 Task: Select the onSingleOr DoubleHash option in the path include workspace header completions.
Action: Mouse moved to (67, 473)
Screenshot: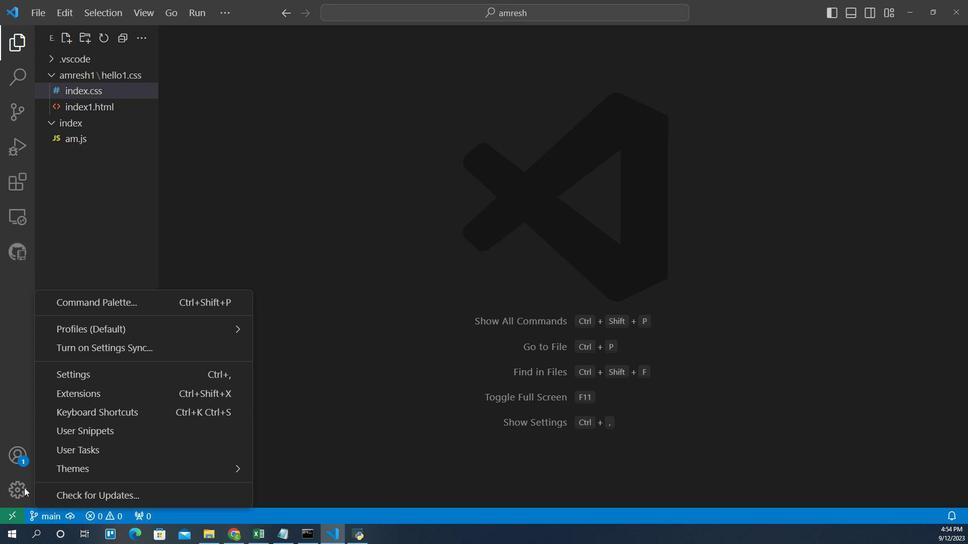 
Action: Mouse pressed left at (67, 473)
Screenshot: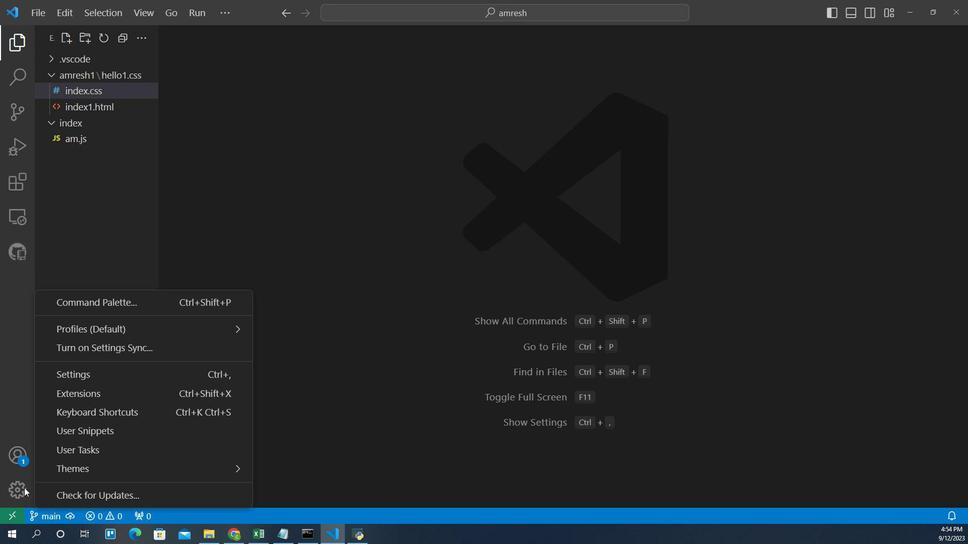 
Action: Mouse moved to (116, 374)
Screenshot: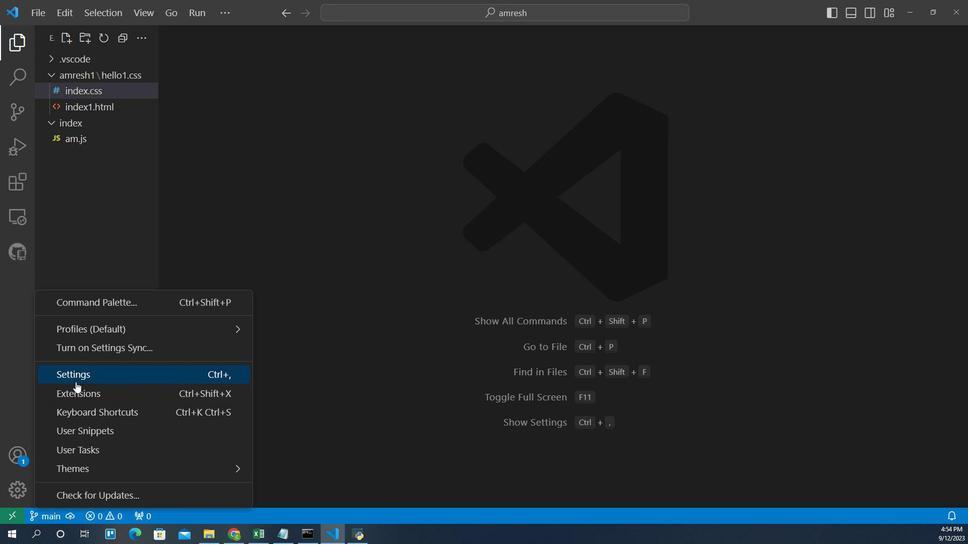
Action: Mouse pressed left at (116, 374)
Screenshot: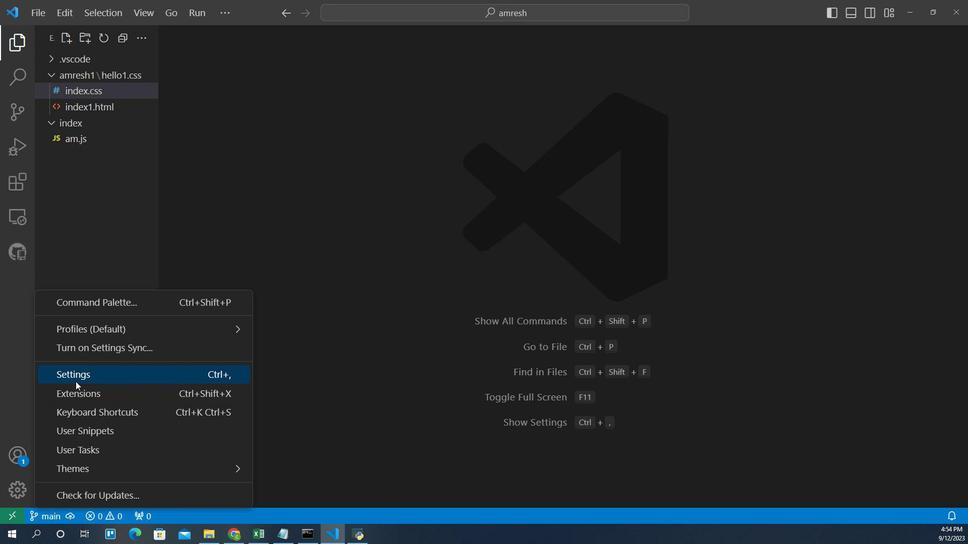 
Action: Mouse moved to (241, 242)
Screenshot: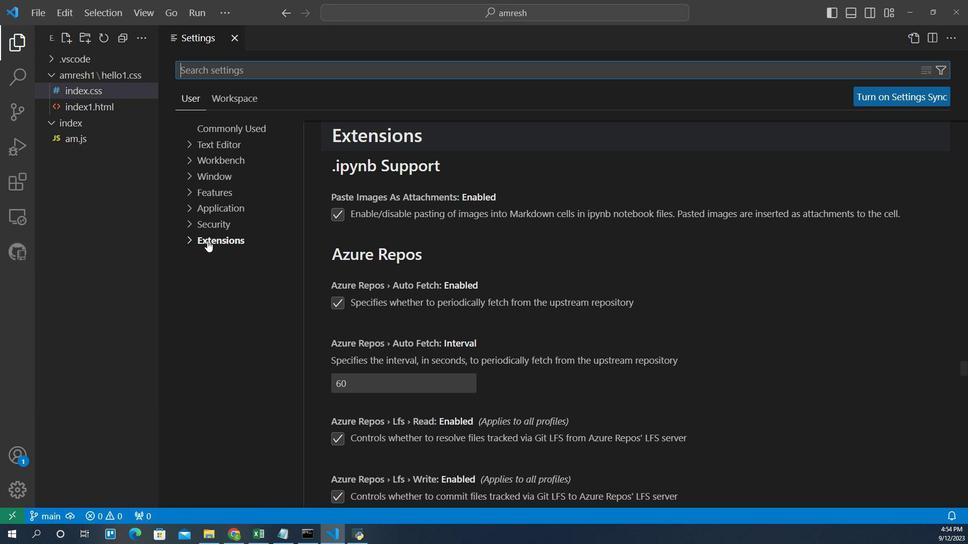 
Action: Mouse pressed left at (241, 242)
Screenshot: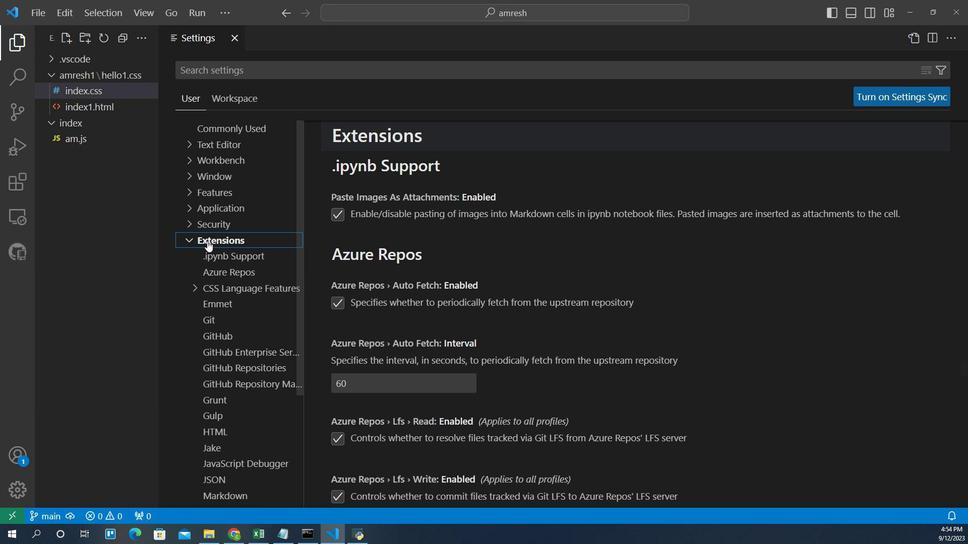 
Action: Mouse moved to (265, 483)
Screenshot: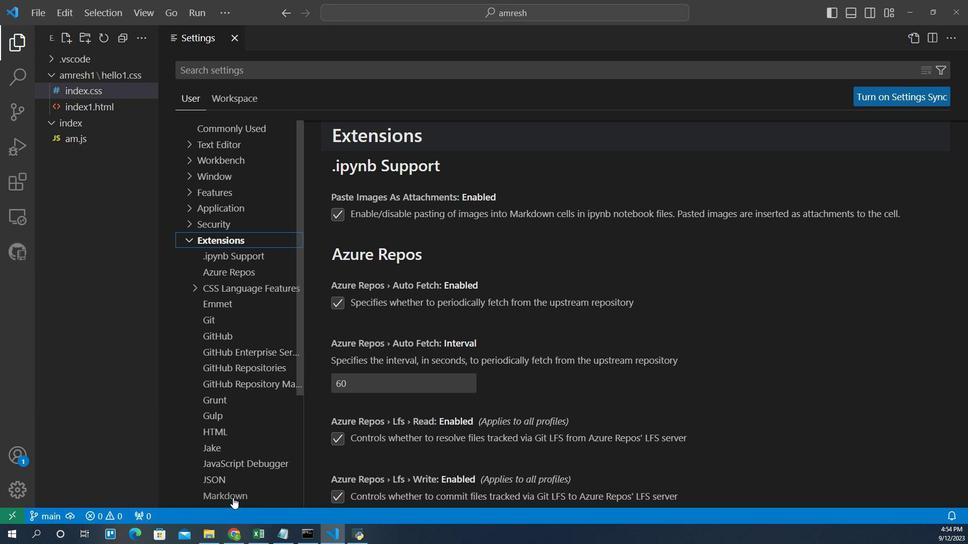 
Action: Mouse pressed left at (265, 483)
Screenshot: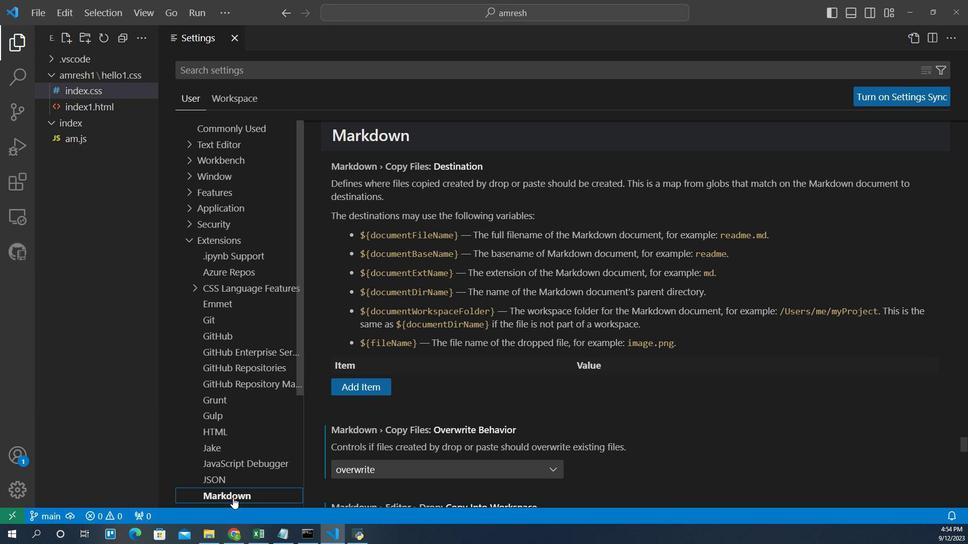 
Action: Mouse moved to (445, 439)
Screenshot: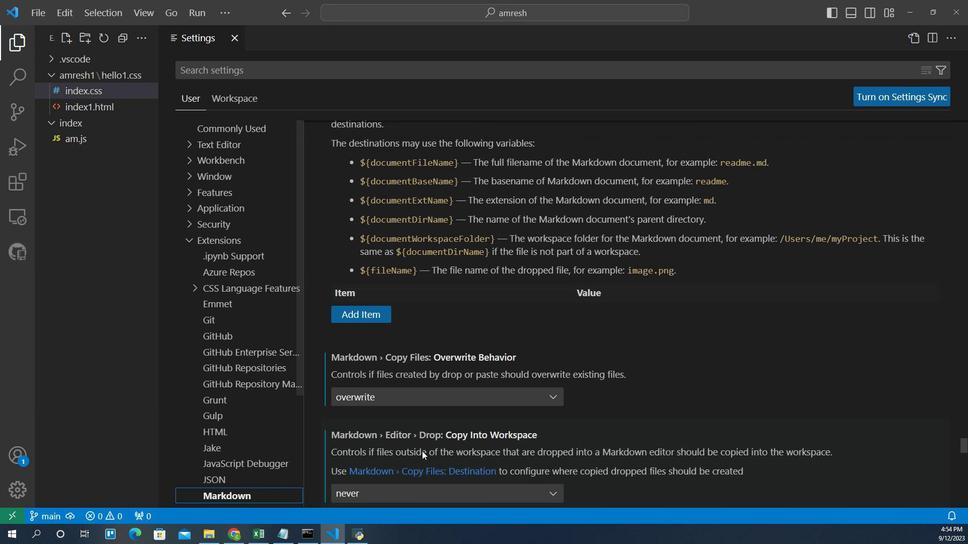 
Action: Mouse scrolled (445, 438) with delta (0, 0)
Screenshot: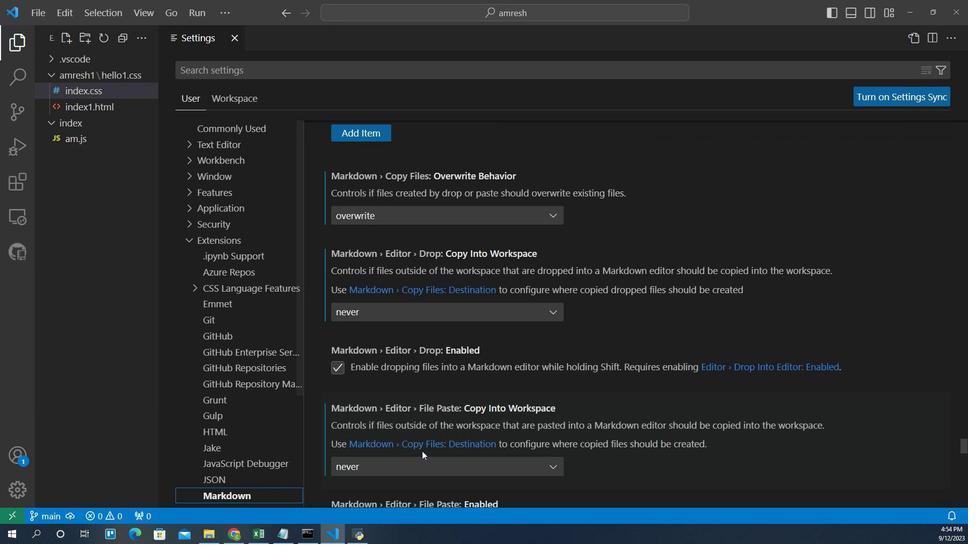 
Action: Mouse scrolled (445, 438) with delta (0, 0)
Screenshot: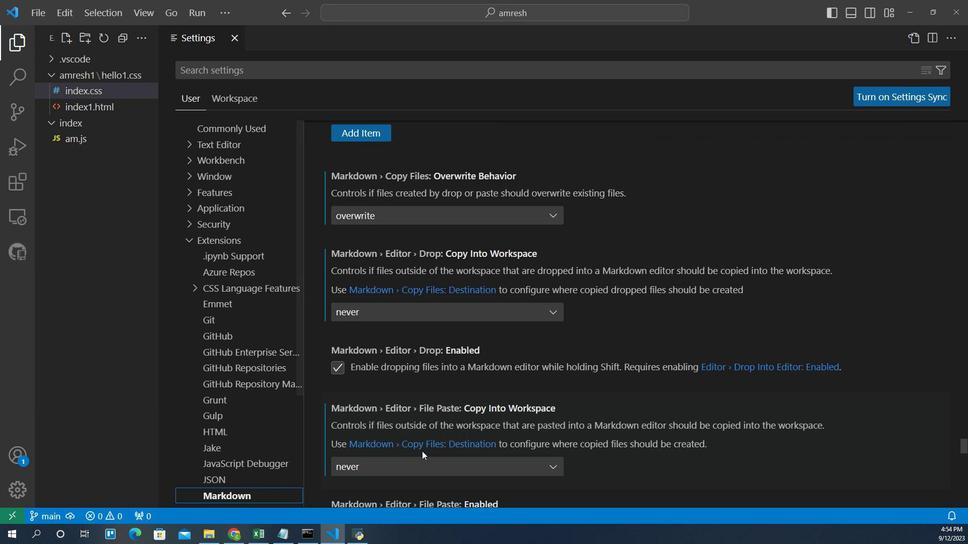 
Action: Mouse scrolled (445, 438) with delta (0, 0)
Screenshot: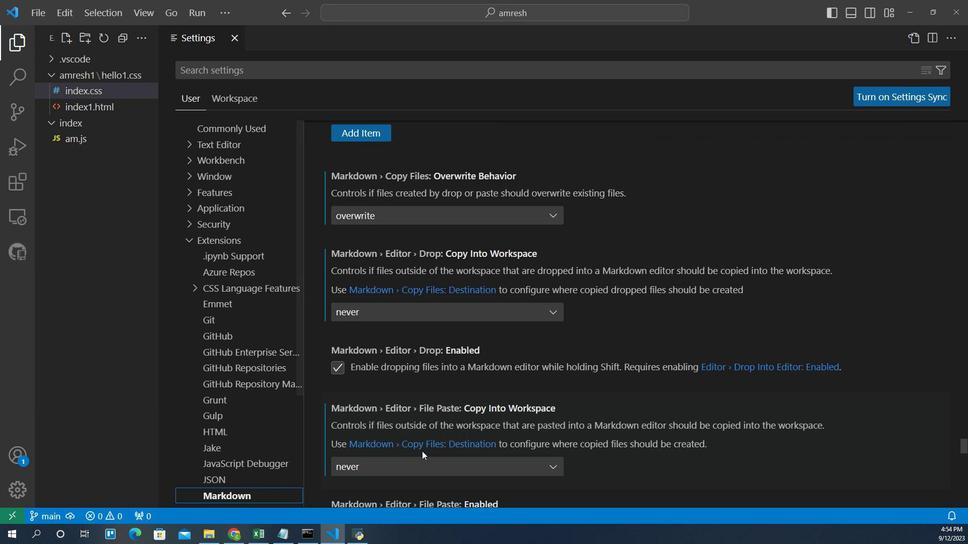 
Action: Mouse scrolled (445, 438) with delta (0, 0)
Screenshot: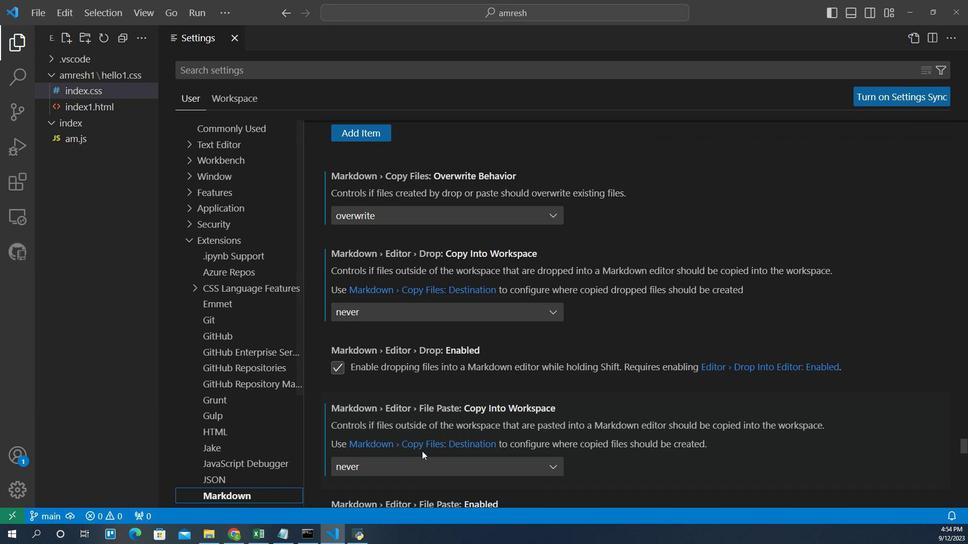 
Action: Mouse scrolled (445, 438) with delta (0, 0)
Screenshot: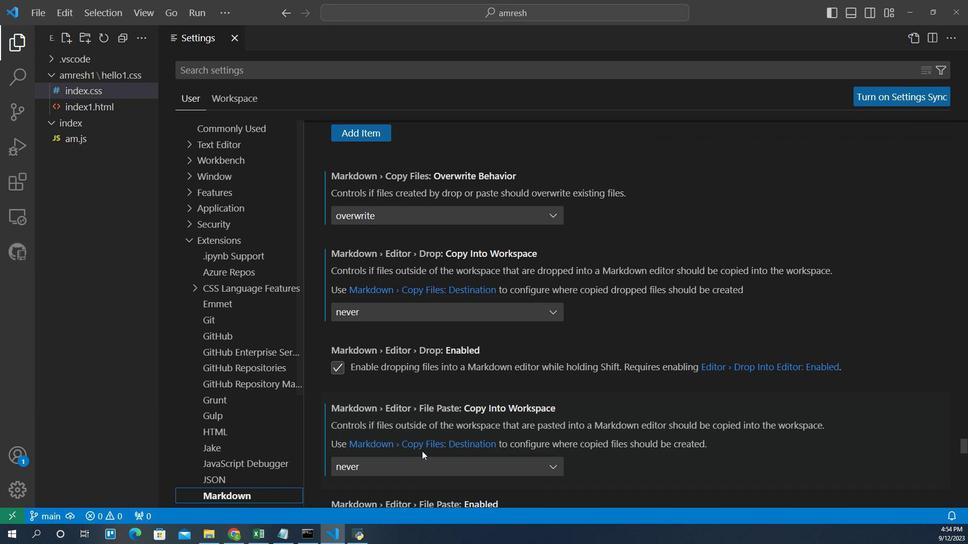
Action: Mouse scrolled (445, 438) with delta (0, 0)
Screenshot: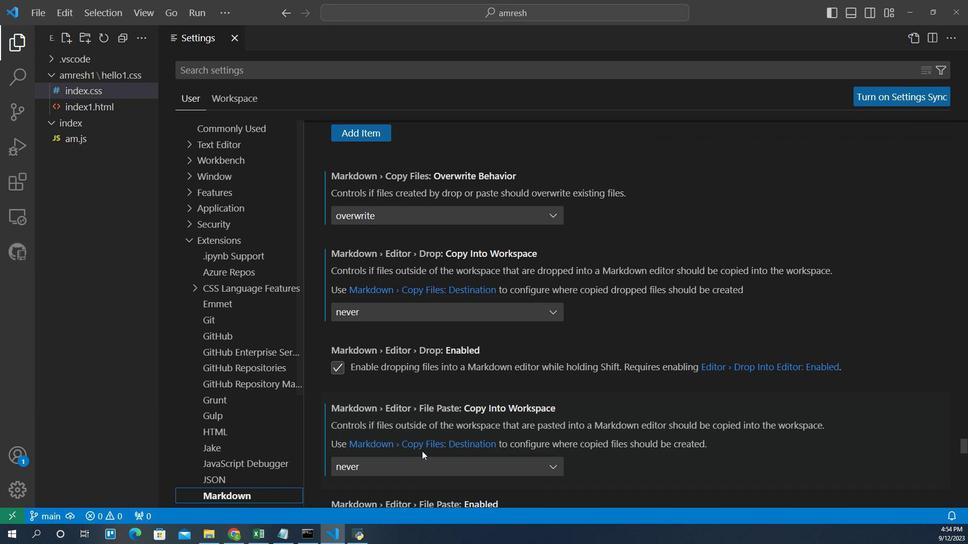 
Action: Mouse scrolled (445, 438) with delta (0, 0)
Screenshot: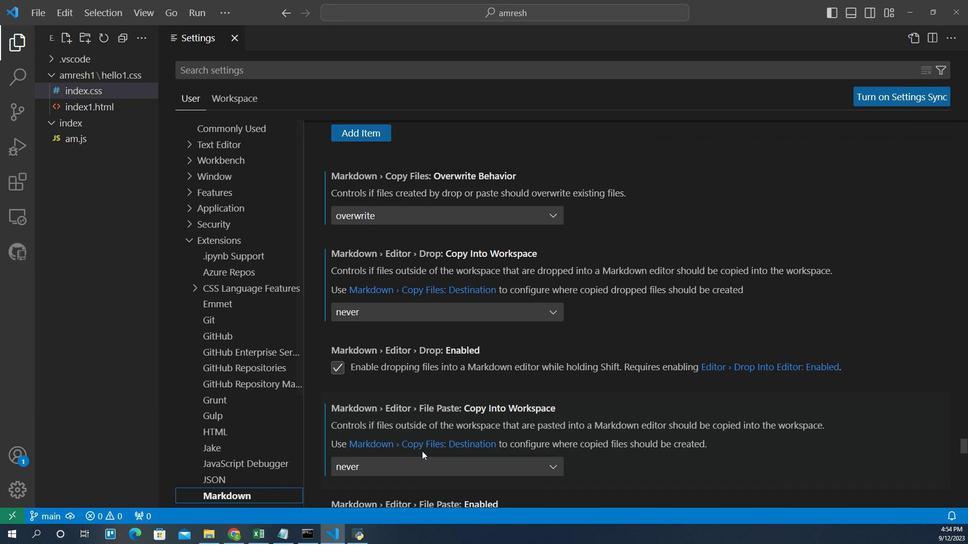 
Action: Mouse moved to (445, 439)
Screenshot: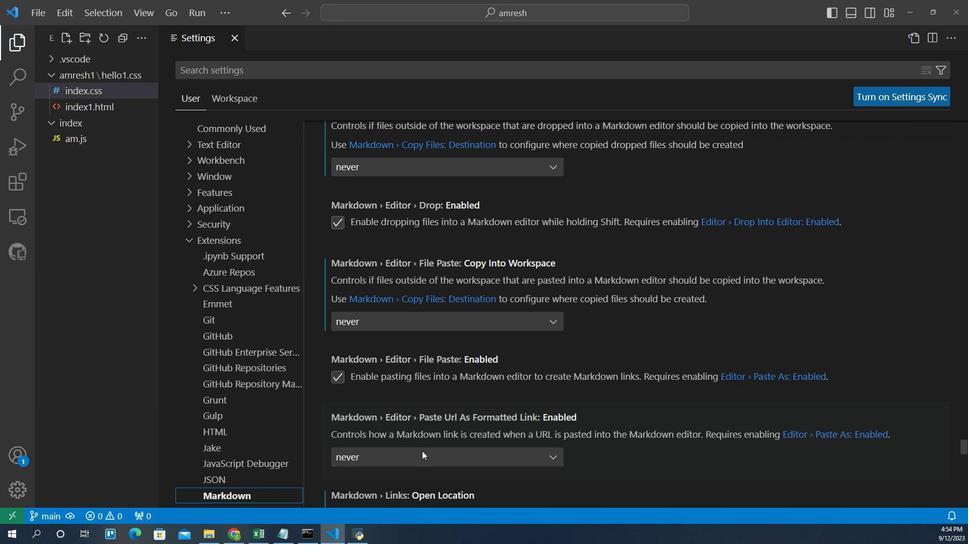 
Action: Mouse scrolled (445, 438) with delta (0, 0)
Screenshot: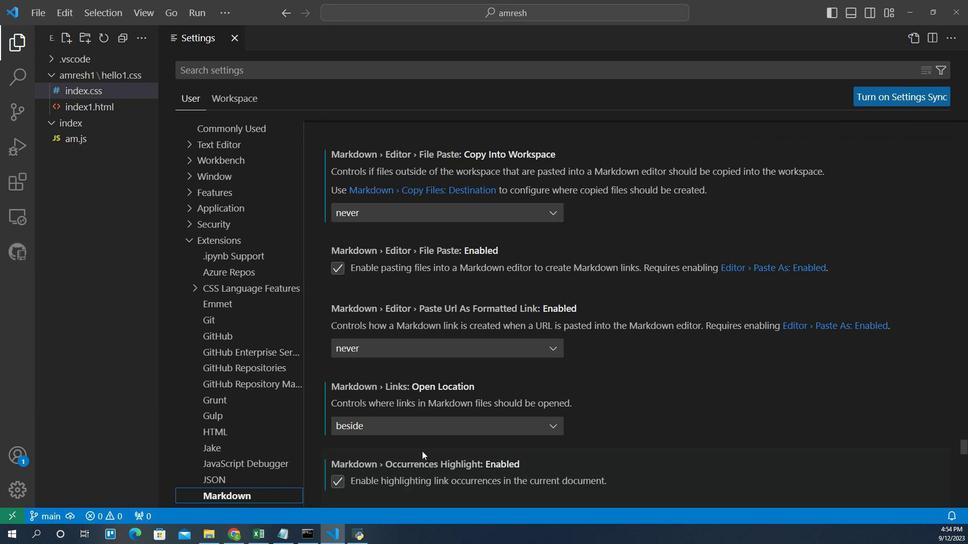 
Action: Mouse scrolled (445, 438) with delta (0, 0)
Screenshot: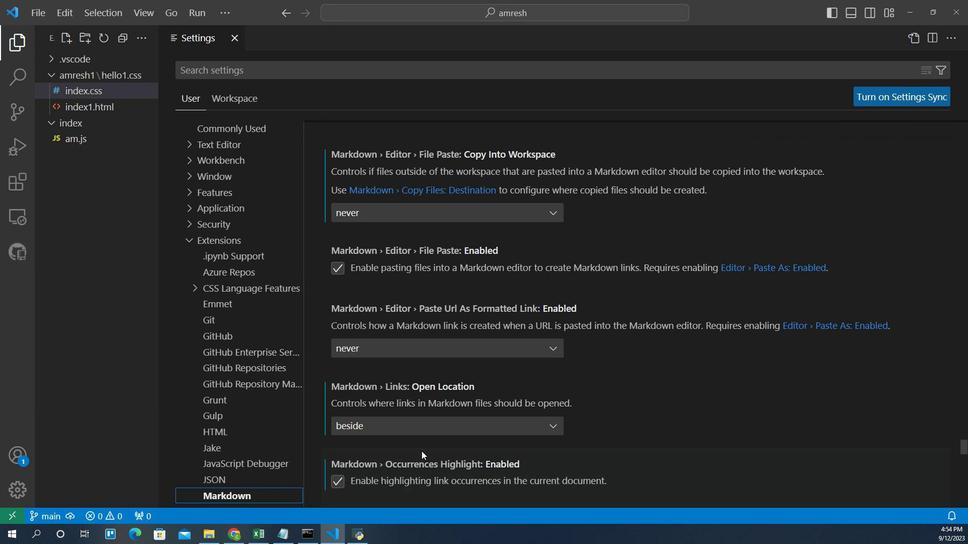 
Action: Mouse scrolled (445, 438) with delta (0, 0)
Screenshot: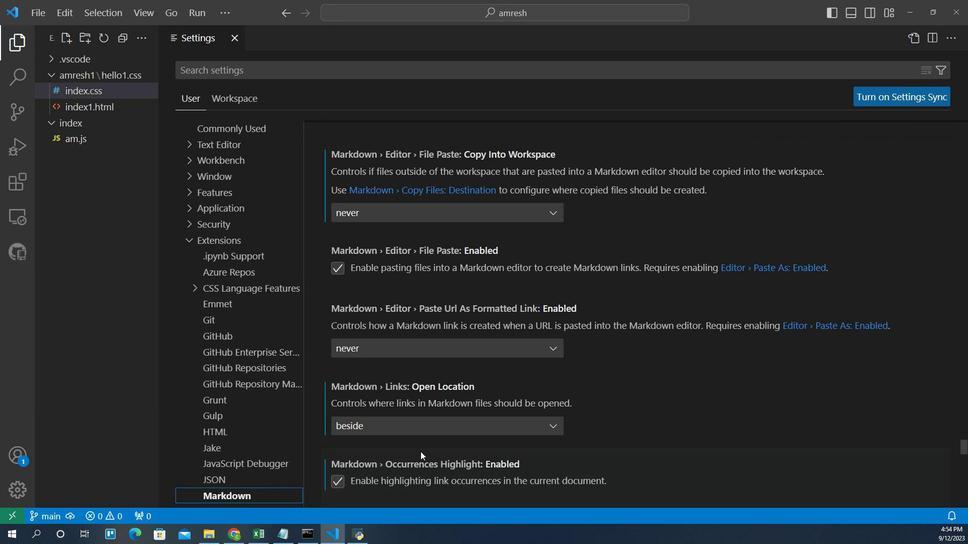 
Action: Mouse scrolled (445, 438) with delta (0, 0)
Screenshot: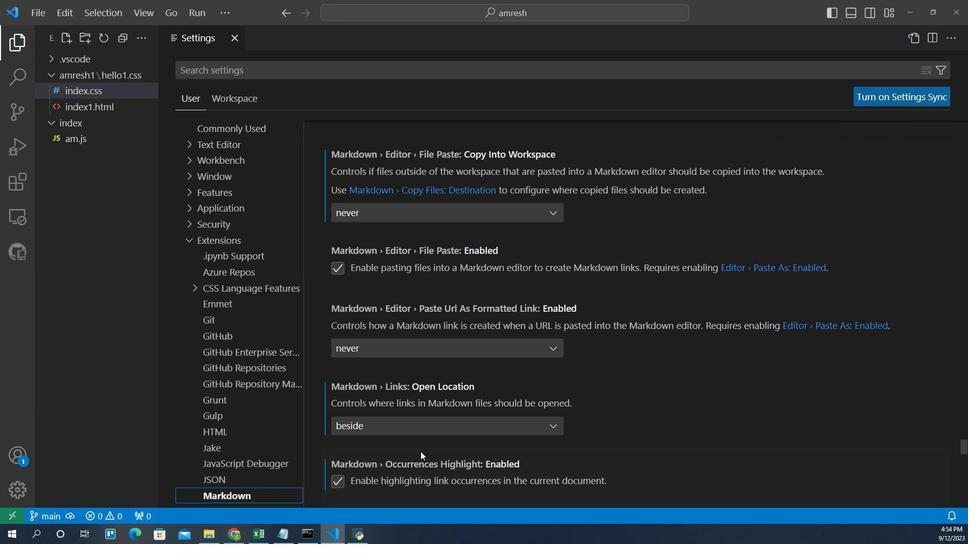 
Action: Mouse scrolled (445, 438) with delta (0, 0)
Screenshot: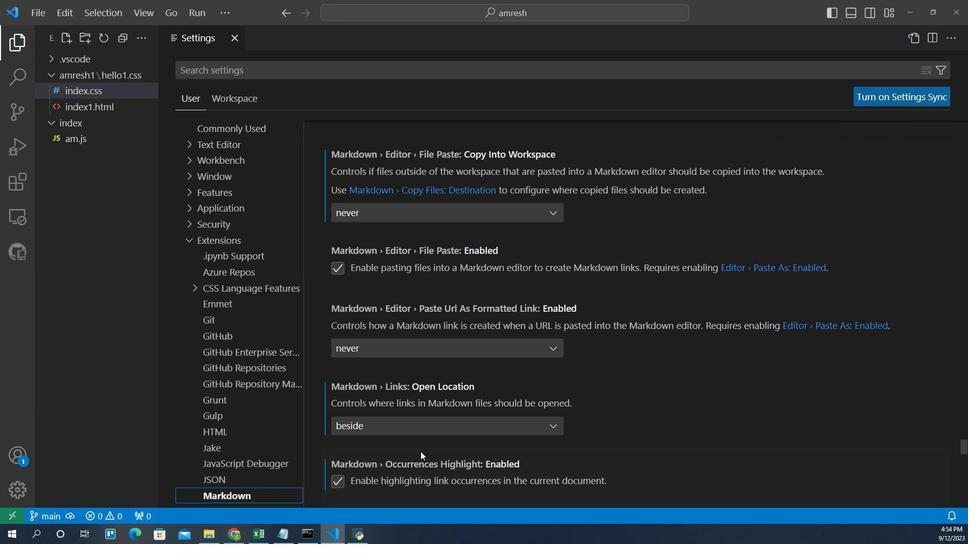 
Action: Mouse scrolled (445, 438) with delta (0, 0)
Screenshot: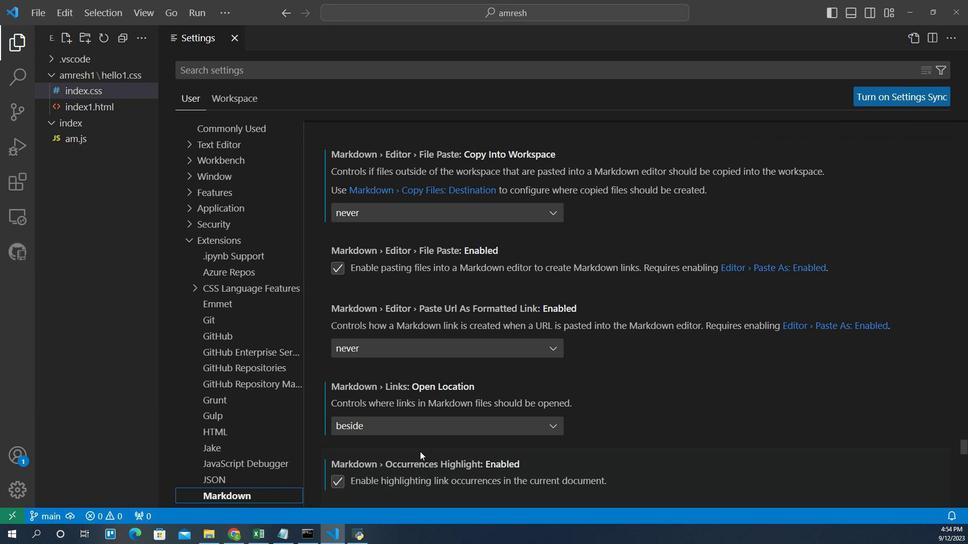 
Action: Mouse scrolled (445, 438) with delta (0, 0)
Screenshot: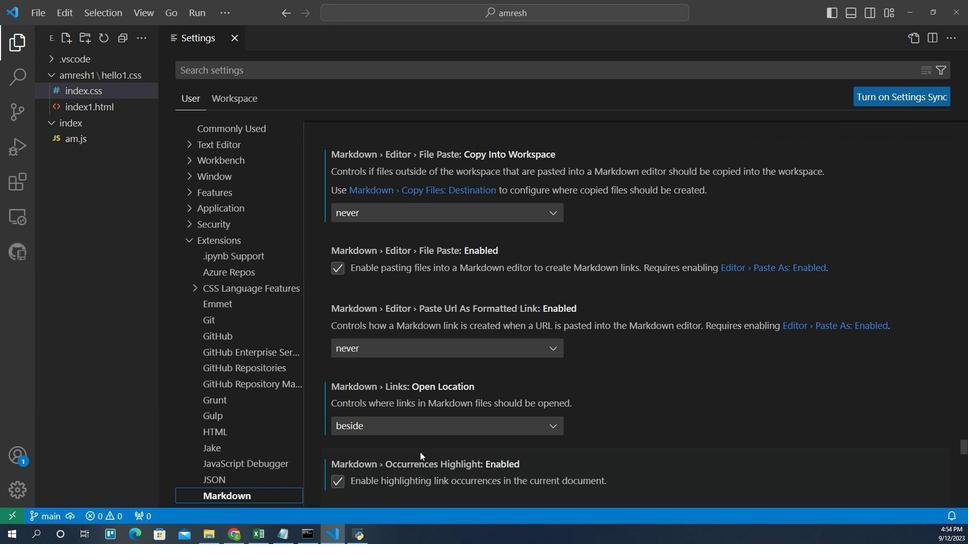 
Action: Mouse moved to (443, 440)
Screenshot: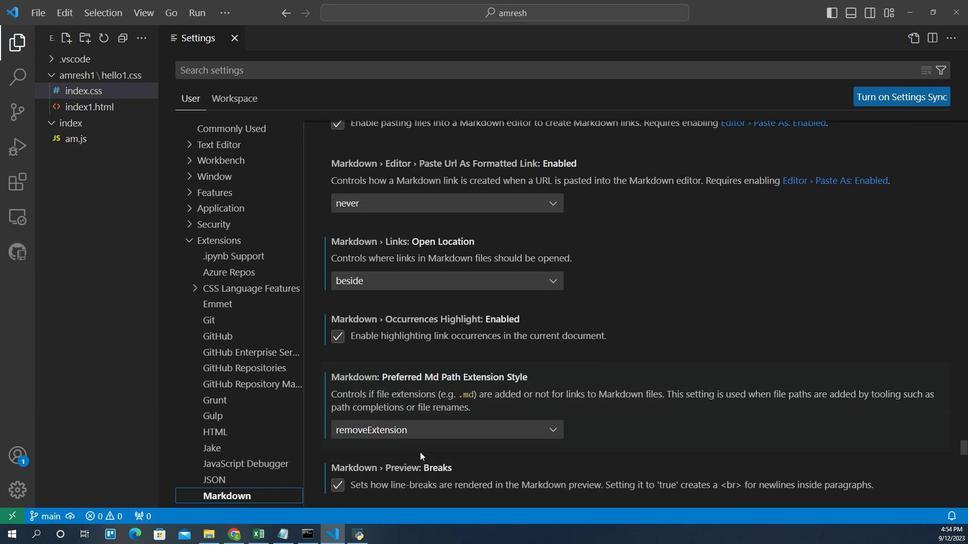 
Action: Mouse scrolled (443, 439) with delta (0, 0)
Screenshot: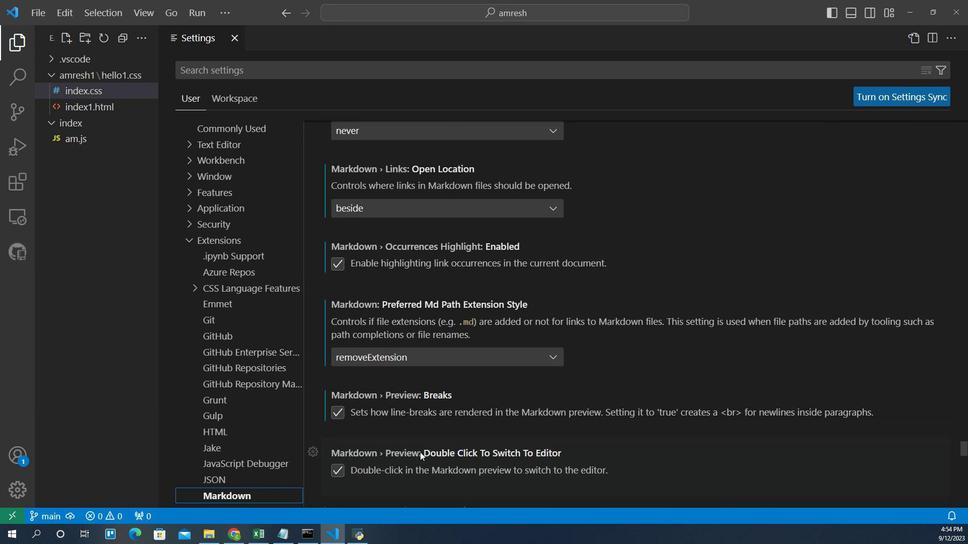 
Action: Mouse scrolled (443, 439) with delta (0, 0)
Screenshot: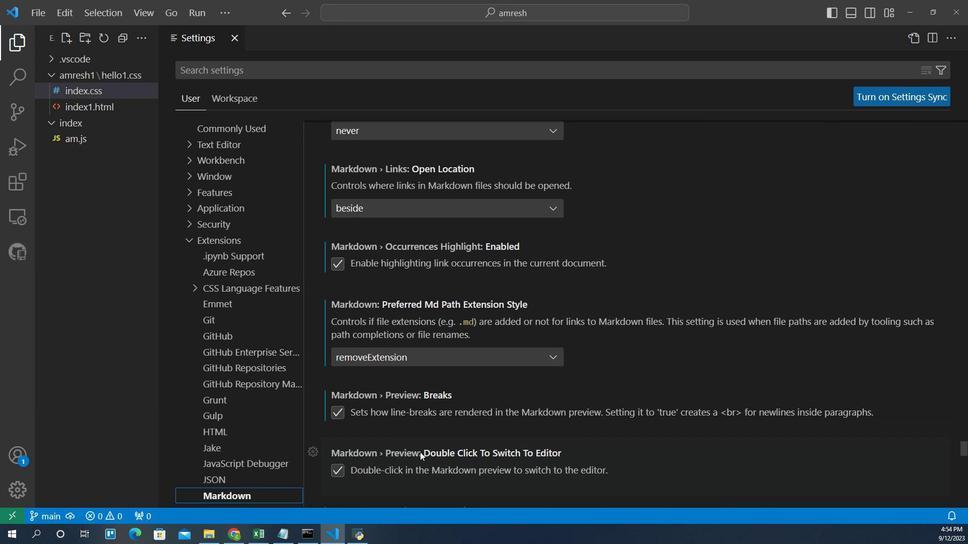 
Action: Mouse scrolled (443, 439) with delta (0, 0)
Screenshot: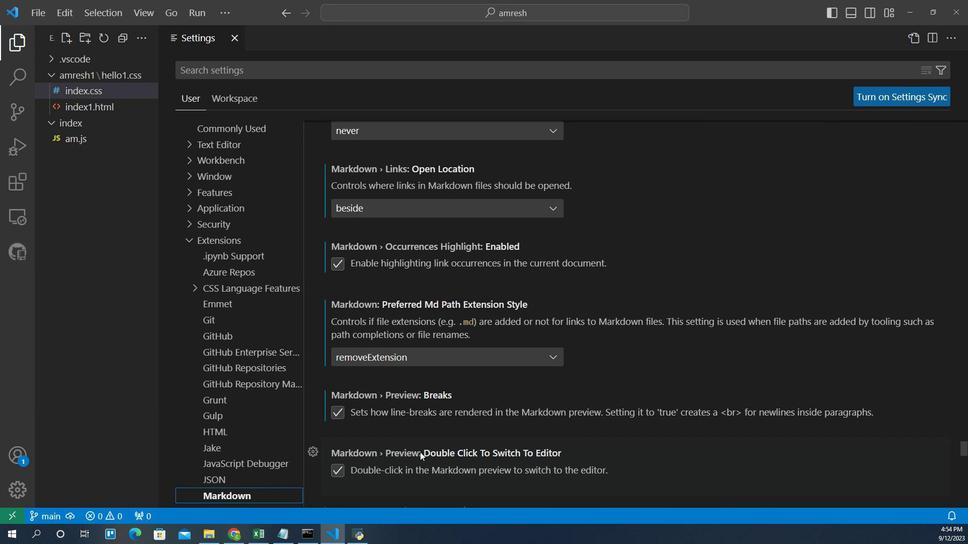 
Action: Mouse scrolled (443, 439) with delta (0, 0)
Screenshot: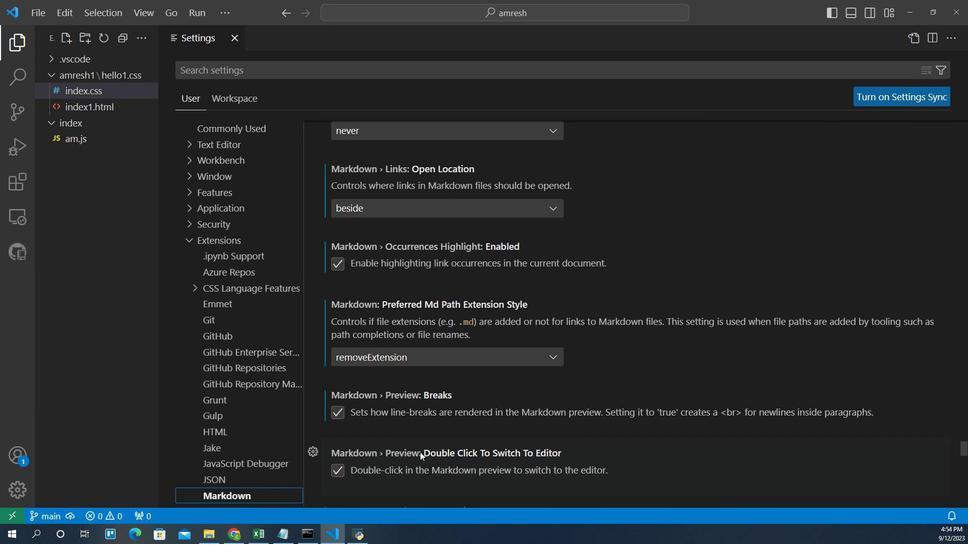 
Action: Mouse scrolled (443, 439) with delta (0, 0)
Screenshot: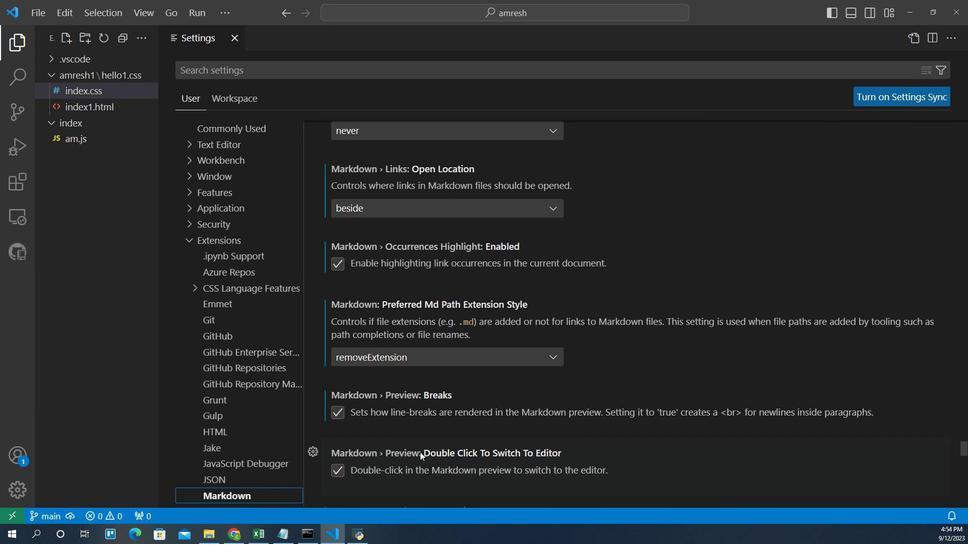 
Action: Mouse scrolled (443, 439) with delta (0, 0)
Screenshot: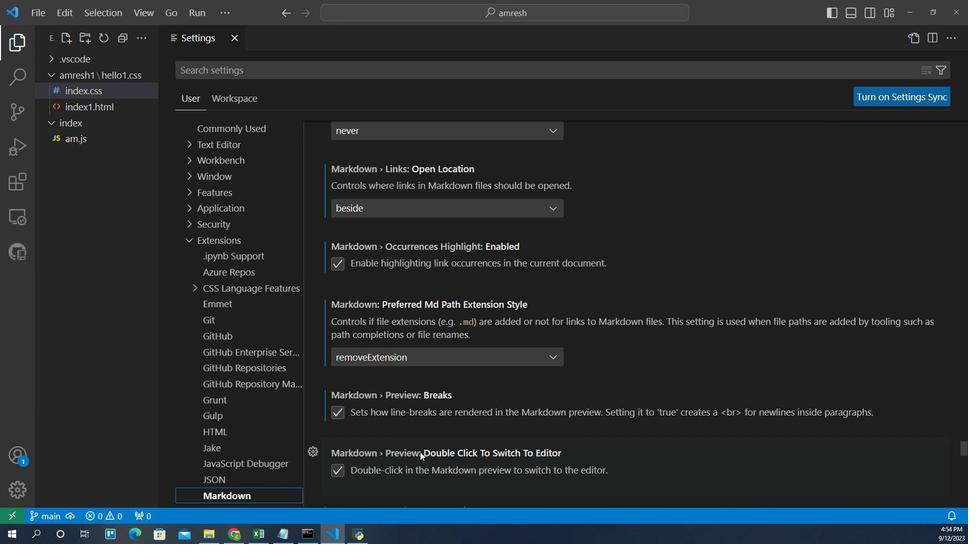 
Action: Mouse scrolled (443, 439) with delta (0, 0)
Screenshot: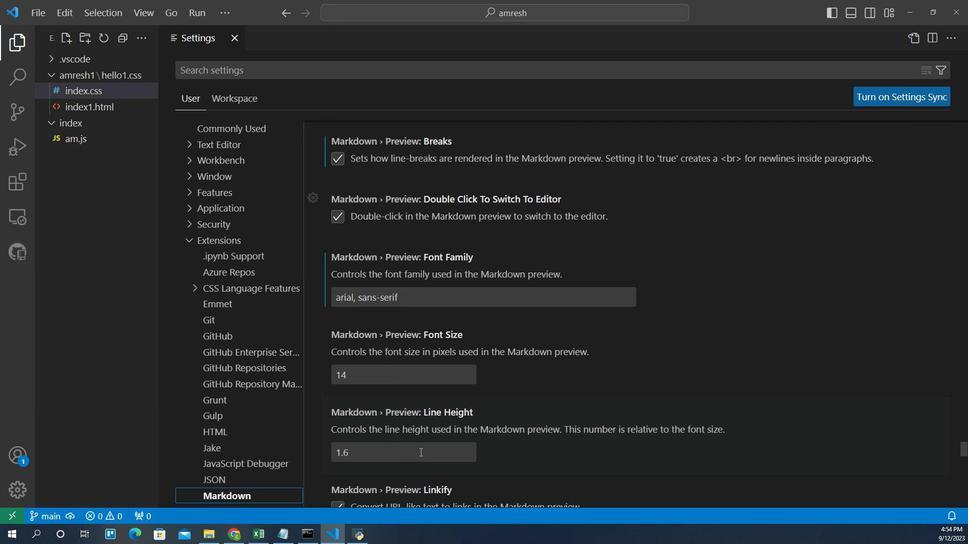 
Action: Mouse scrolled (443, 439) with delta (0, 0)
Screenshot: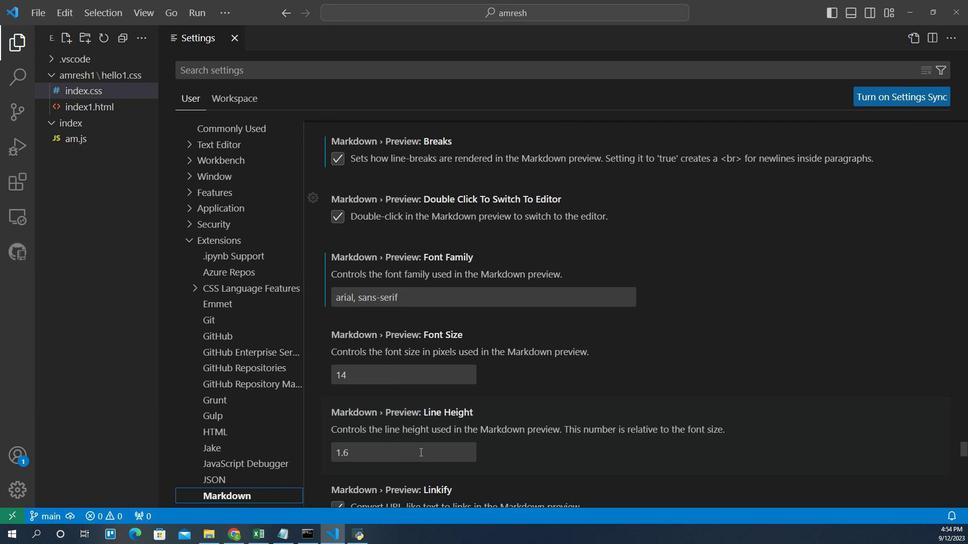 
Action: Mouse scrolled (443, 439) with delta (0, 0)
Screenshot: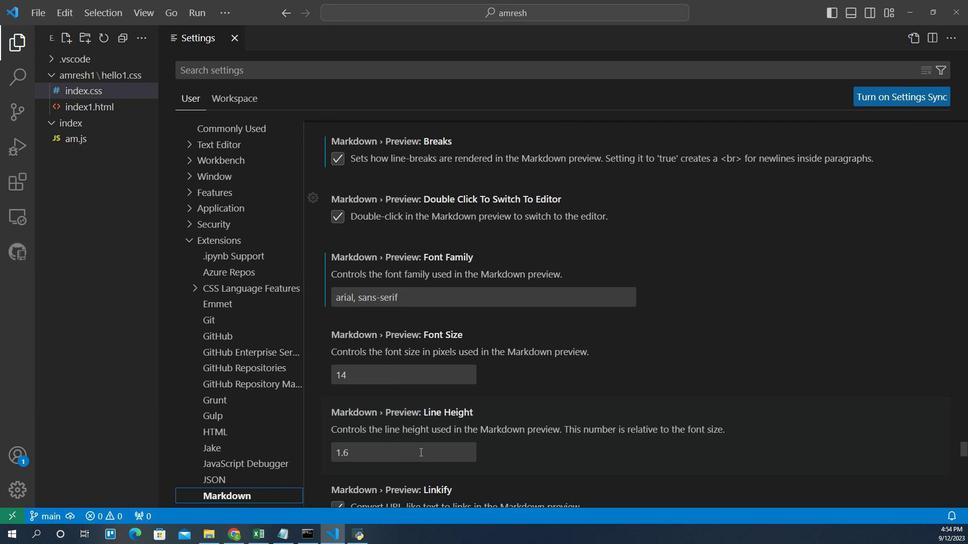 
Action: Mouse scrolled (443, 439) with delta (0, 0)
Screenshot: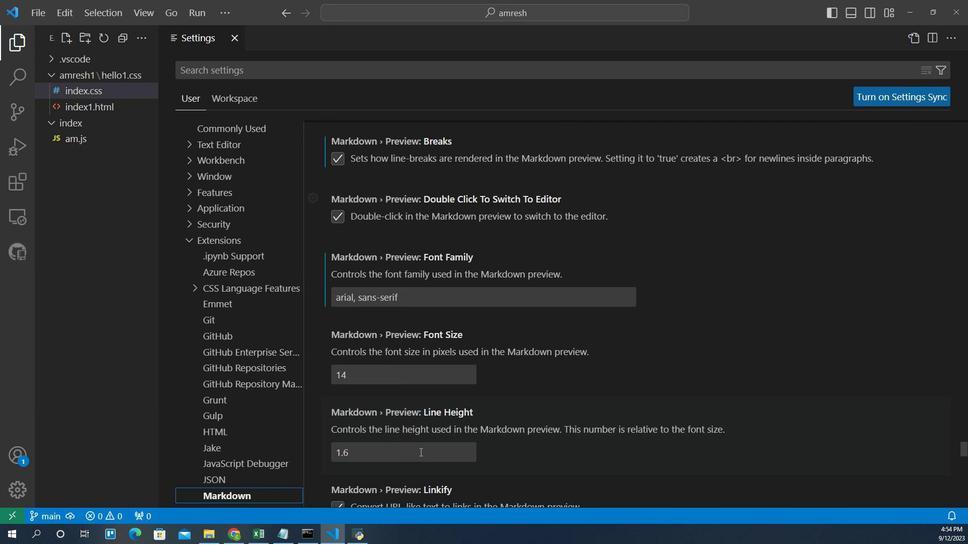 
Action: Mouse scrolled (443, 439) with delta (0, 0)
Screenshot: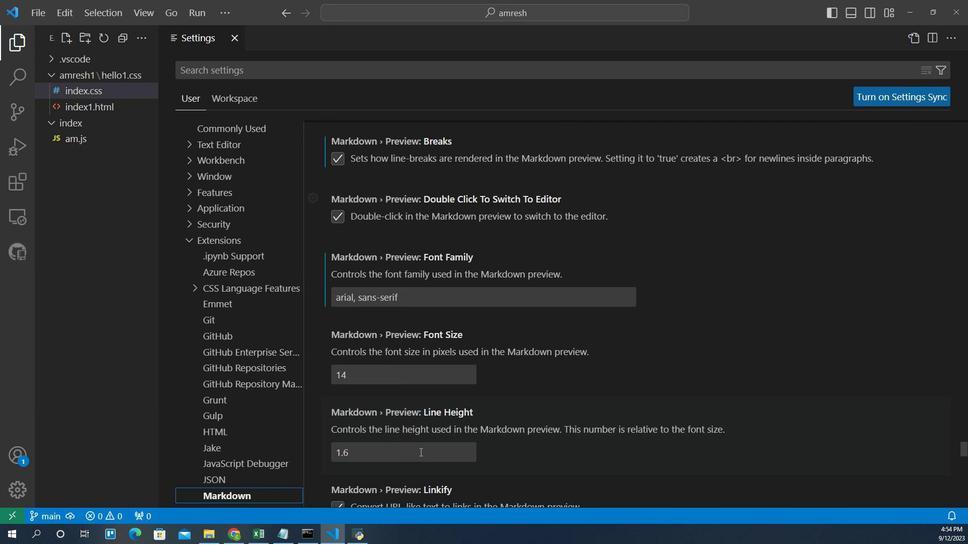
Action: Mouse scrolled (443, 439) with delta (0, 0)
Screenshot: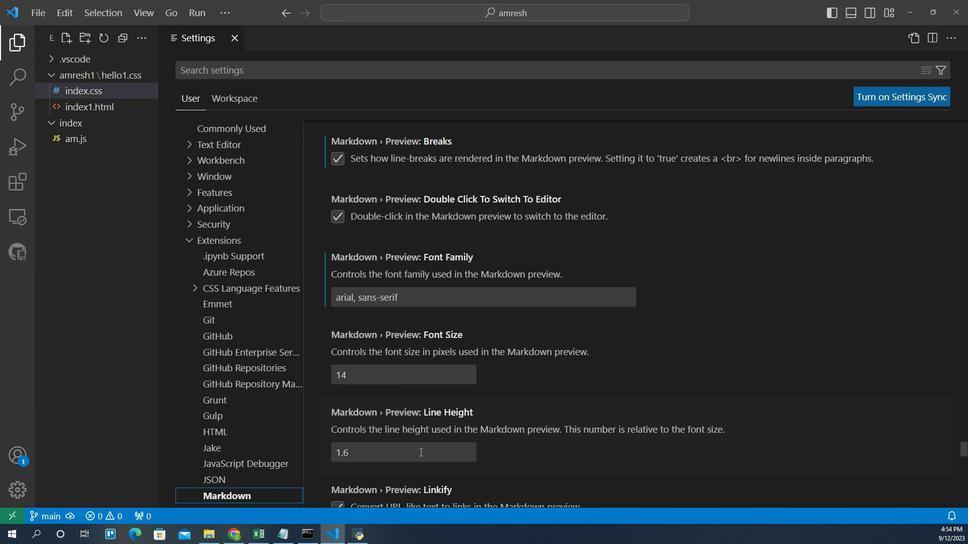 
Action: Mouse scrolled (443, 439) with delta (0, 0)
Screenshot: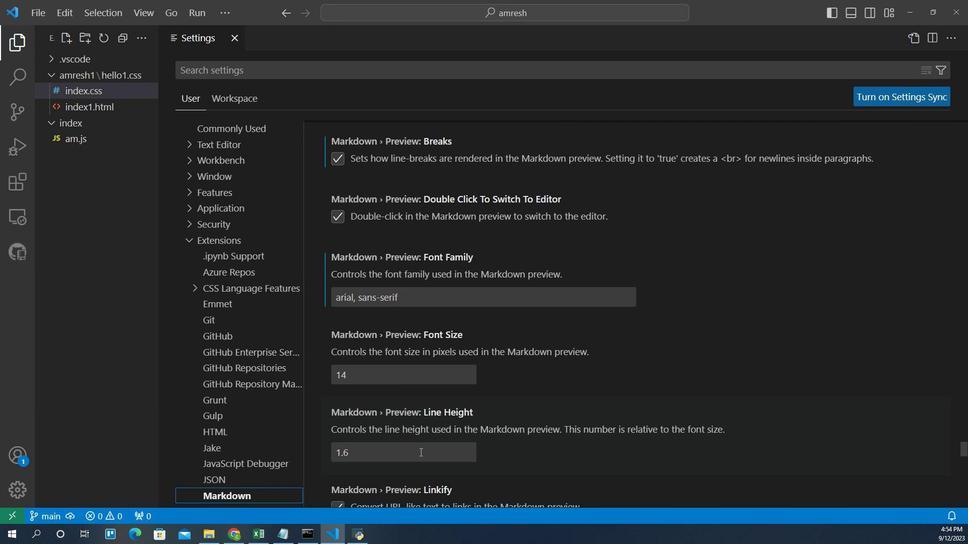 
Action: Mouse scrolled (443, 439) with delta (0, 0)
Screenshot: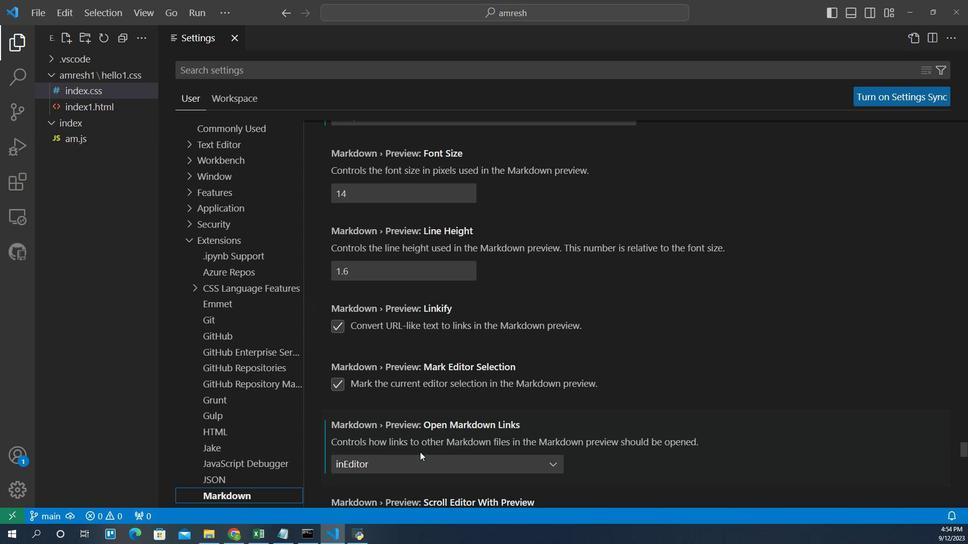 
Action: Mouse scrolled (443, 439) with delta (0, 0)
Screenshot: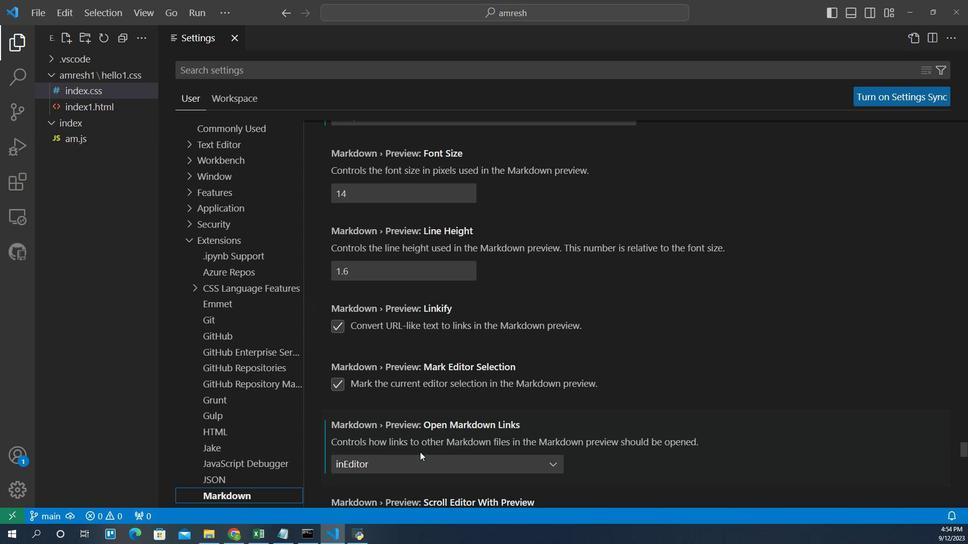 
Action: Mouse scrolled (443, 439) with delta (0, 0)
Screenshot: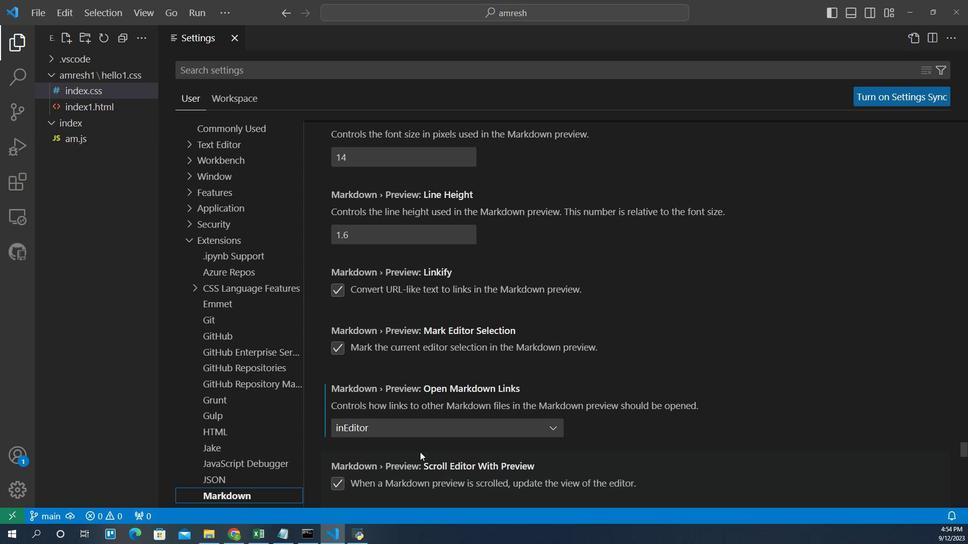
Action: Mouse scrolled (443, 439) with delta (0, 0)
Screenshot: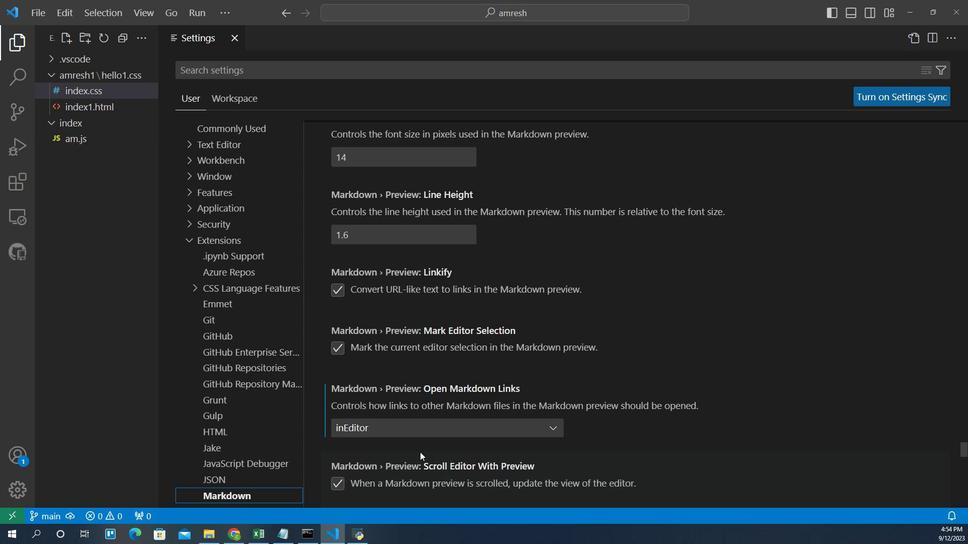 
Action: Mouse scrolled (443, 439) with delta (0, 0)
Screenshot: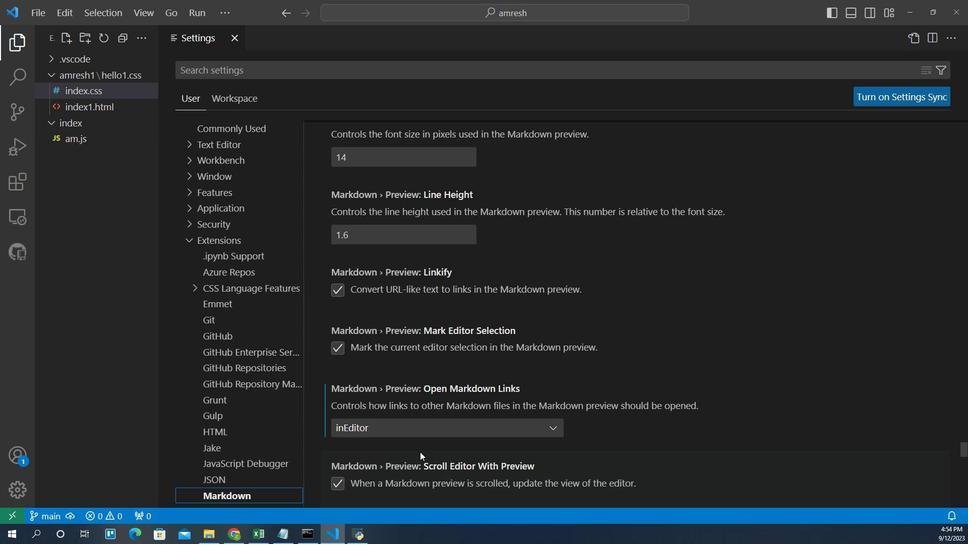 
Action: Mouse scrolled (443, 439) with delta (0, 0)
Screenshot: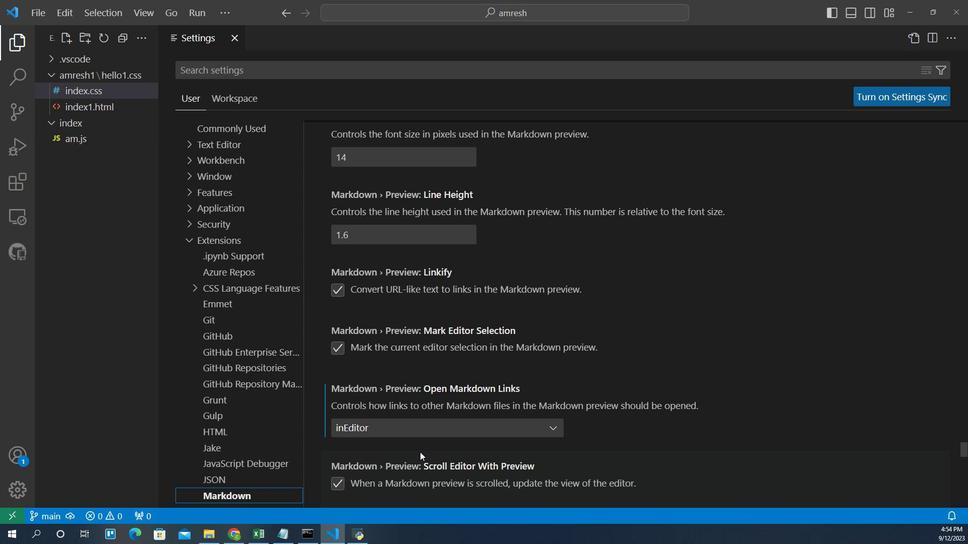 
Action: Mouse scrolled (443, 439) with delta (0, 0)
Screenshot: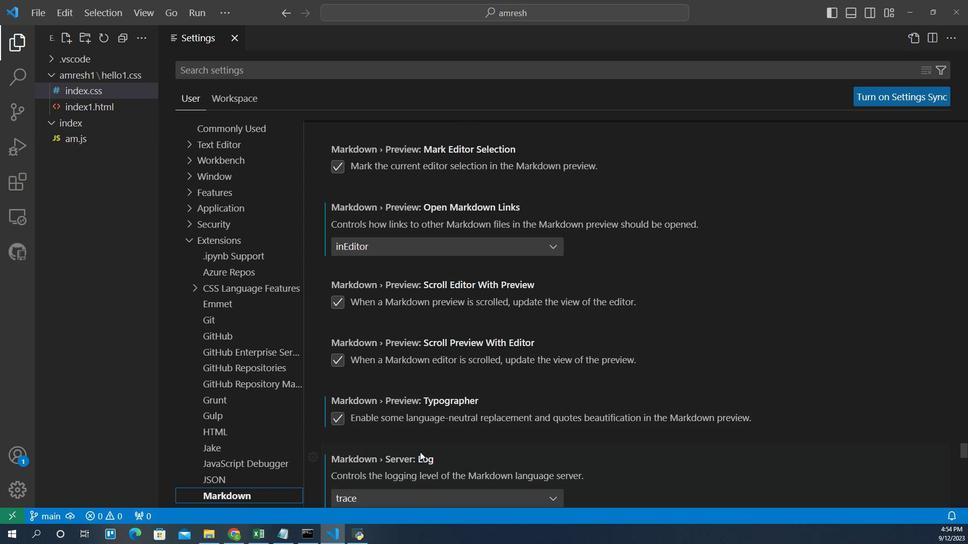 
Action: Mouse scrolled (443, 439) with delta (0, 0)
Screenshot: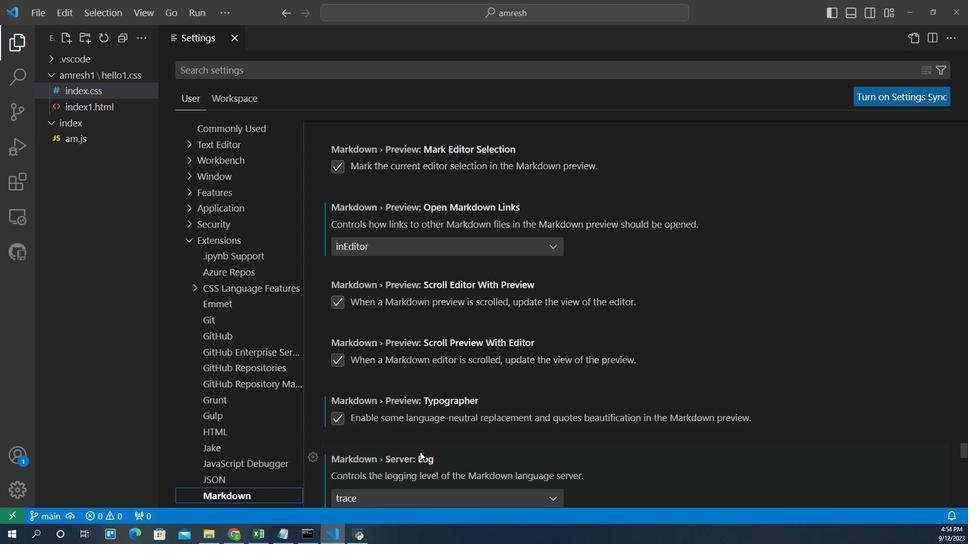 
Action: Mouse scrolled (443, 439) with delta (0, 0)
Screenshot: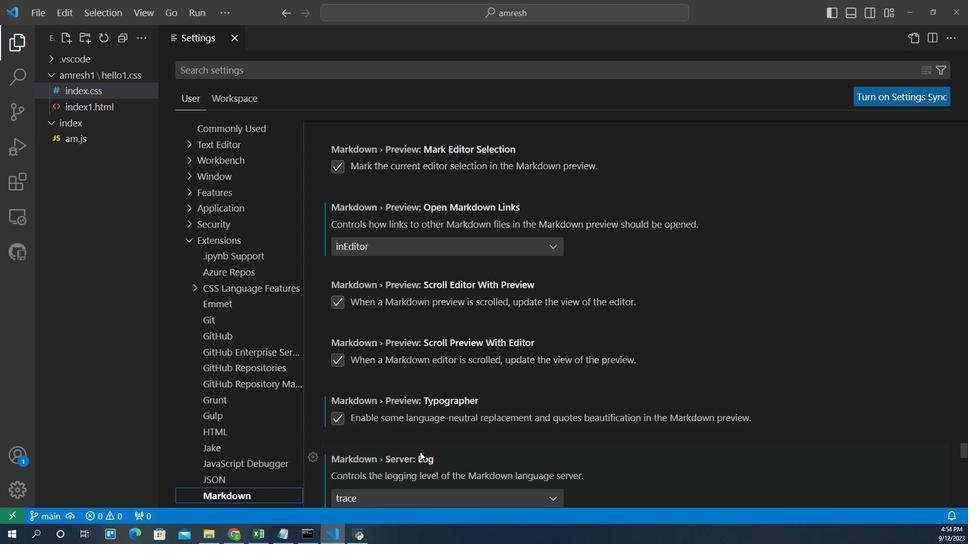 
Action: Mouse scrolled (443, 439) with delta (0, 0)
Screenshot: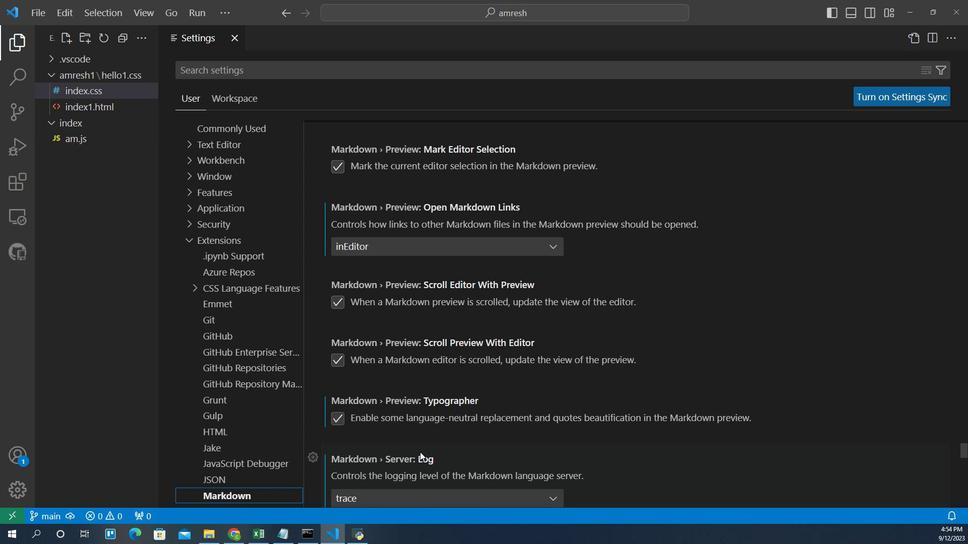 
Action: Mouse scrolled (443, 439) with delta (0, 0)
Screenshot: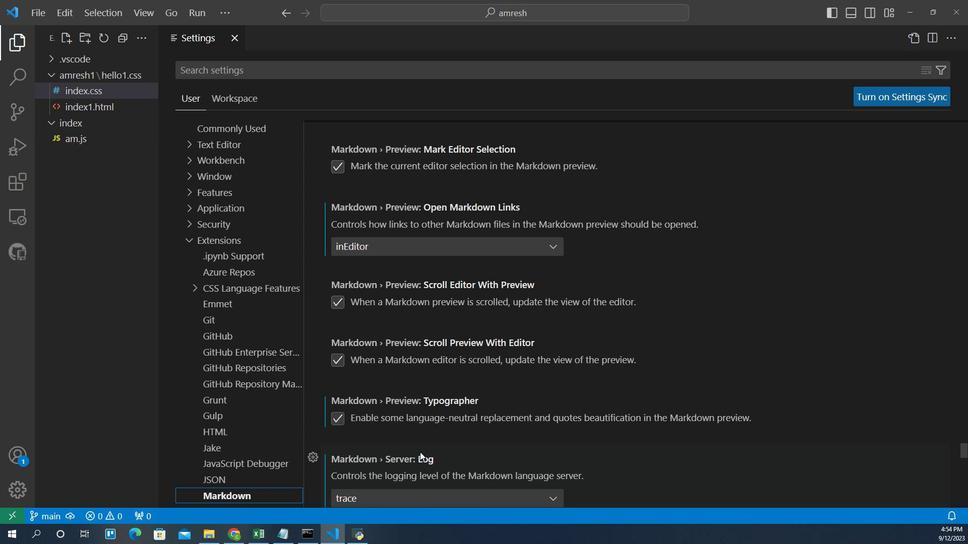 
Action: Mouse scrolled (443, 439) with delta (0, 0)
Screenshot: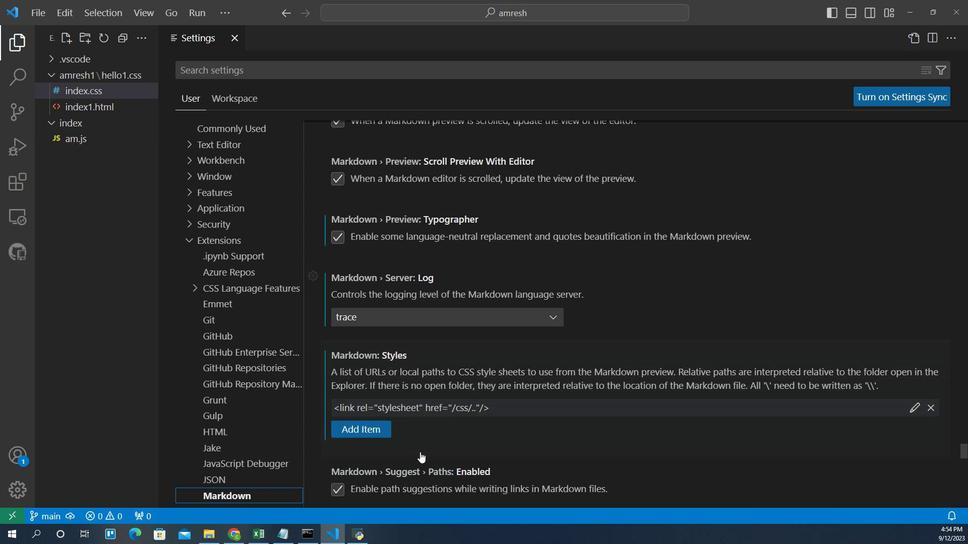 
Action: Mouse scrolled (443, 439) with delta (0, 0)
Screenshot: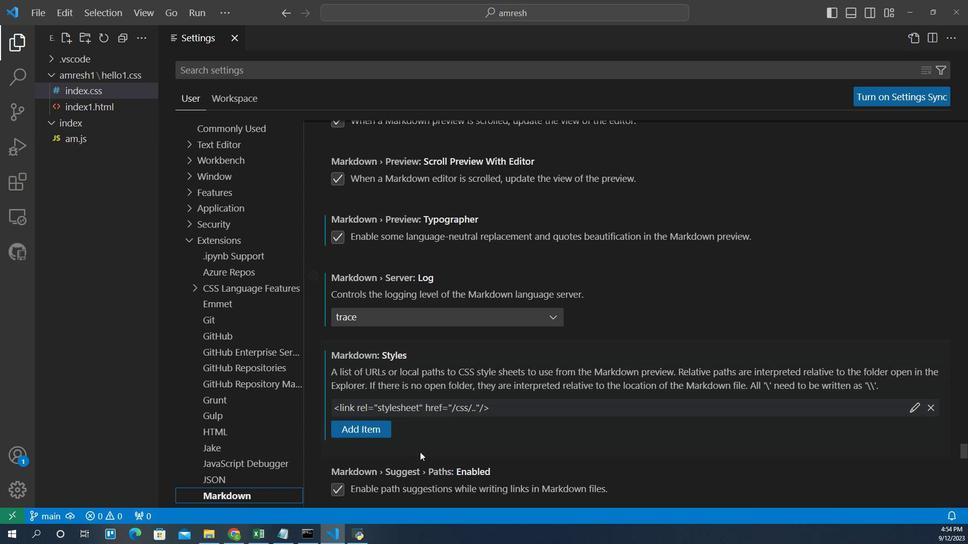 
Action: Mouse scrolled (443, 439) with delta (0, 0)
Screenshot: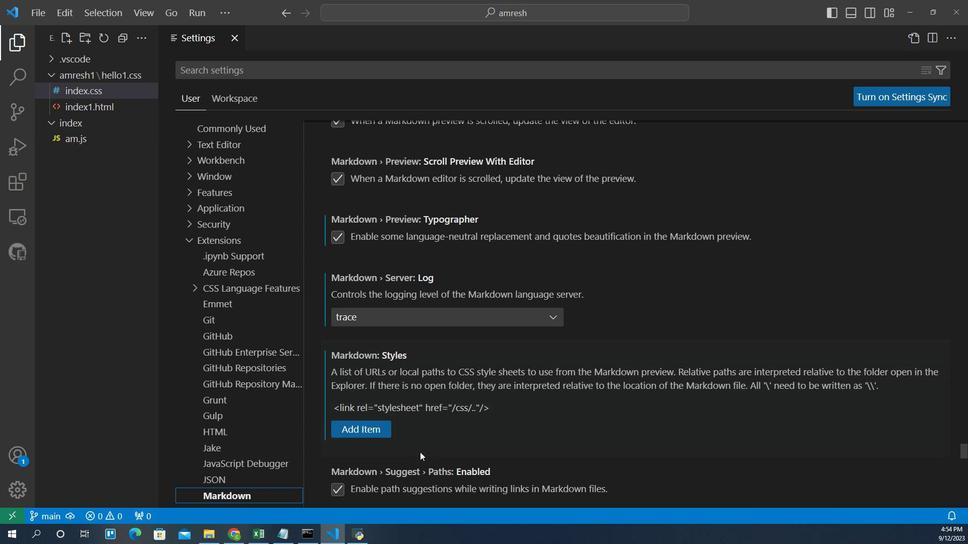 
Action: Mouse scrolled (443, 439) with delta (0, 0)
Screenshot: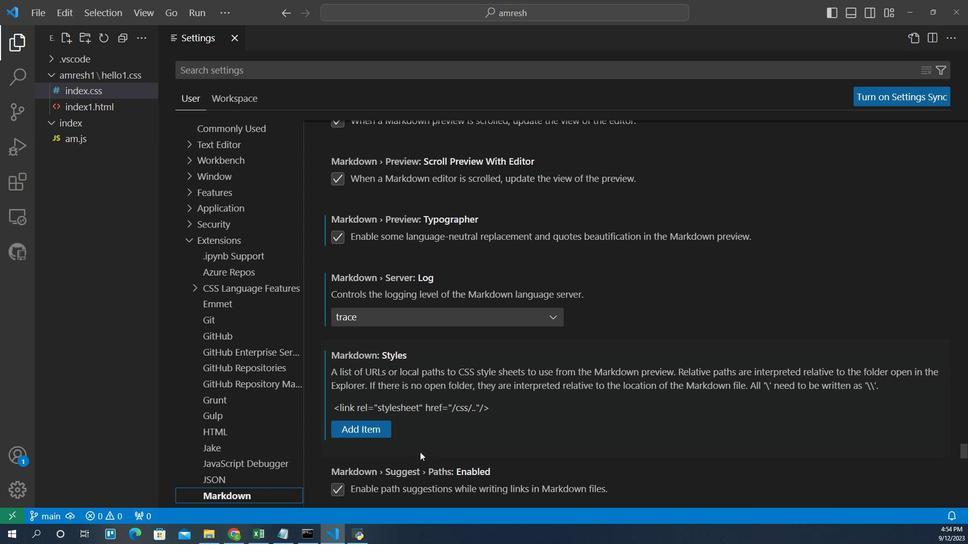 
Action: Mouse scrolled (443, 439) with delta (0, 0)
Screenshot: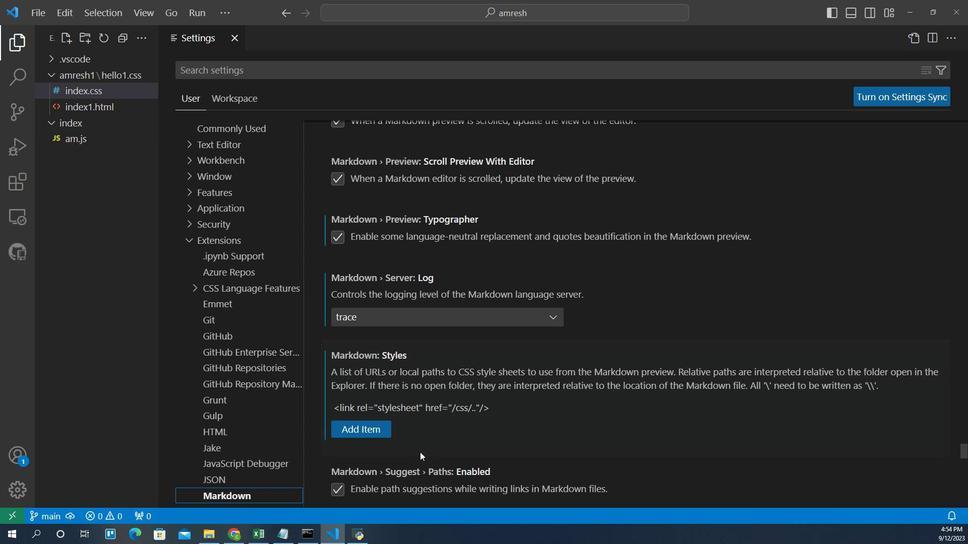 
Action: Mouse scrolled (443, 439) with delta (0, 0)
Screenshot: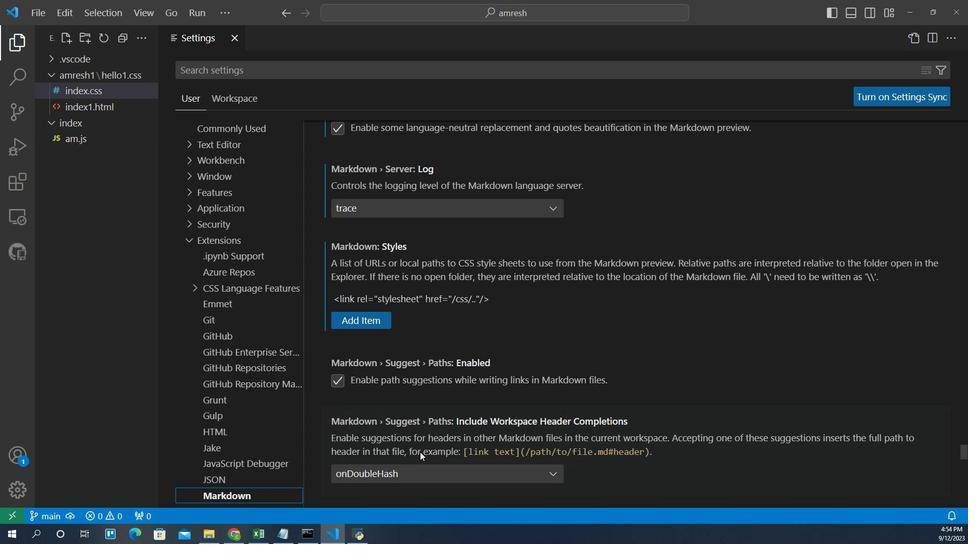 
Action: Mouse scrolled (443, 439) with delta (0, 0)
Screenshot: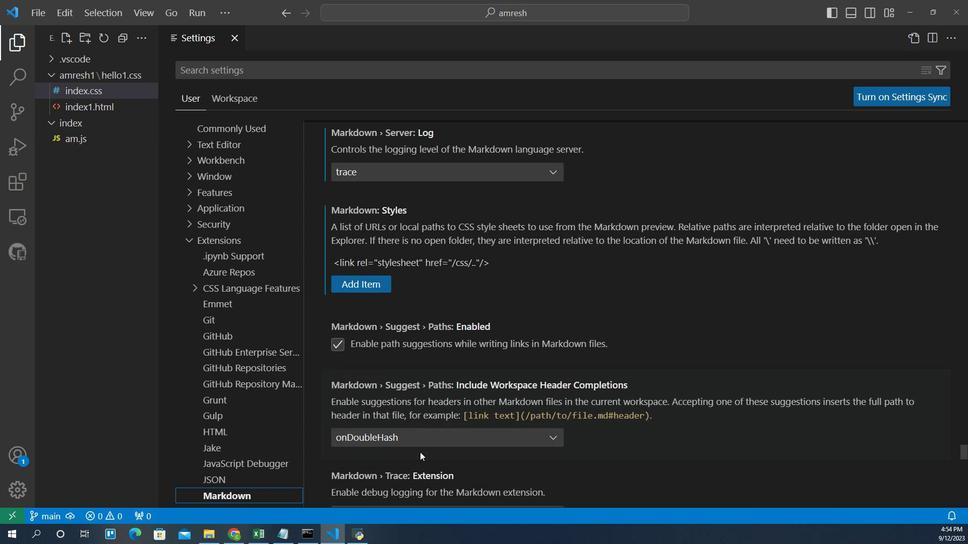 
Action: Mouse scrolled (443, 439) with delta (0, 0)
Screenshot: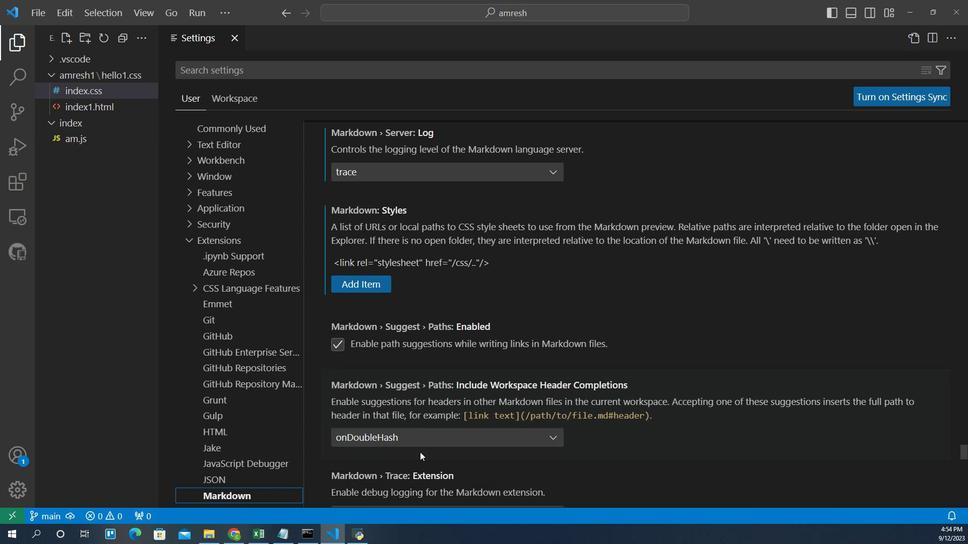 
Action: Mouse scrolled (443, 439) with delta (0, 0)
Screenshot: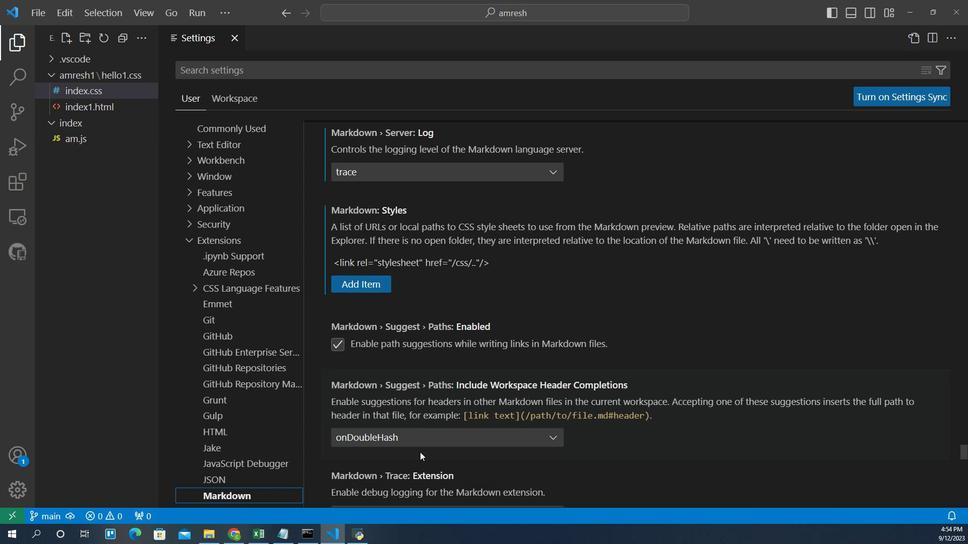 
Action: Mouse scrolled (443, 439) with delta (0, 0)
Screenshot: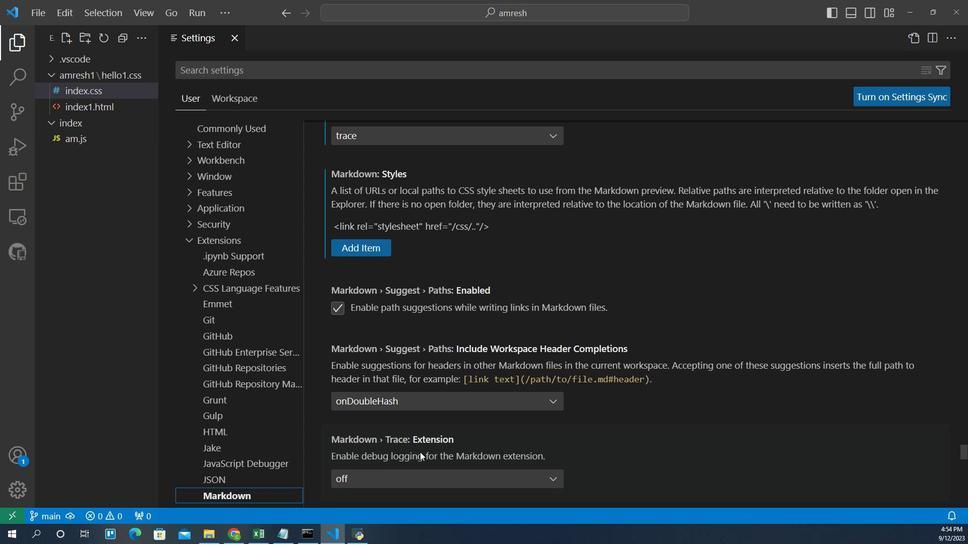 
Action: Mouse moved to (453, 391)
Screenshot: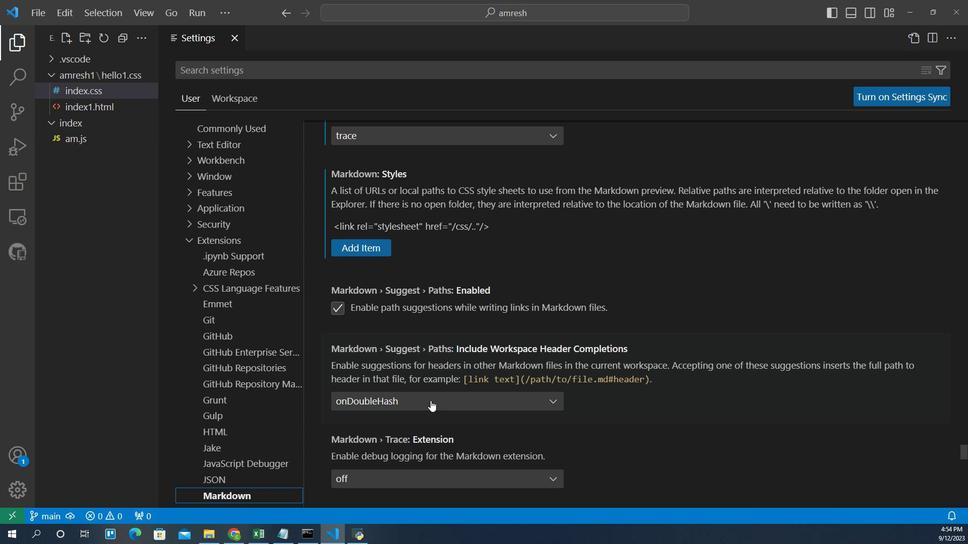
Action: Mouse pressed left at (453, 391)
Screenshot: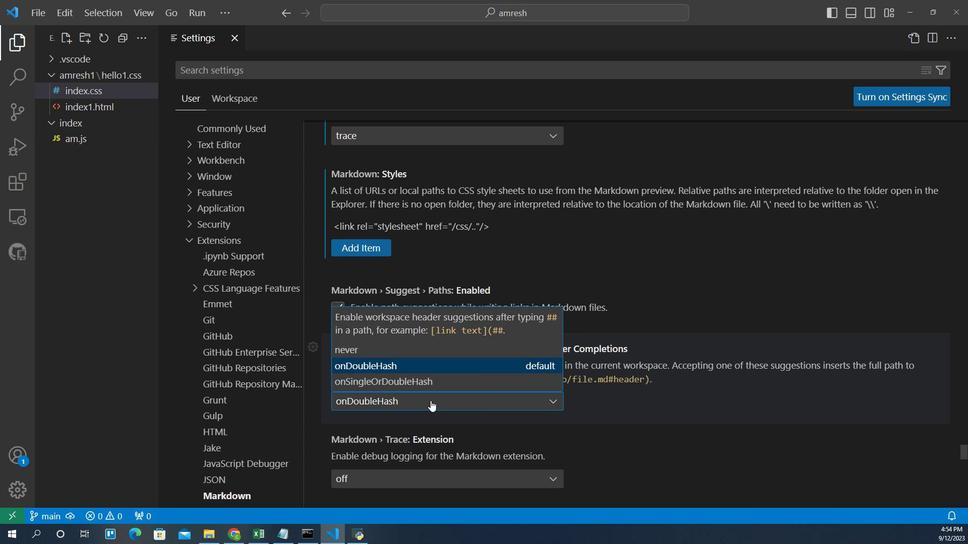 
Action: Mouse moved to (443, 370)
Screenshot: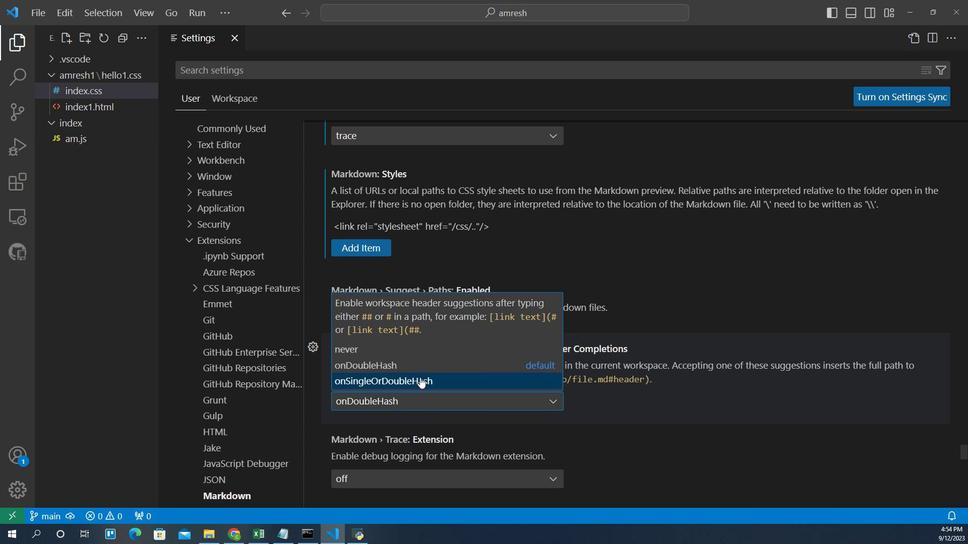 
Action: Mouse pressed left at (443, 370)
Screenshot: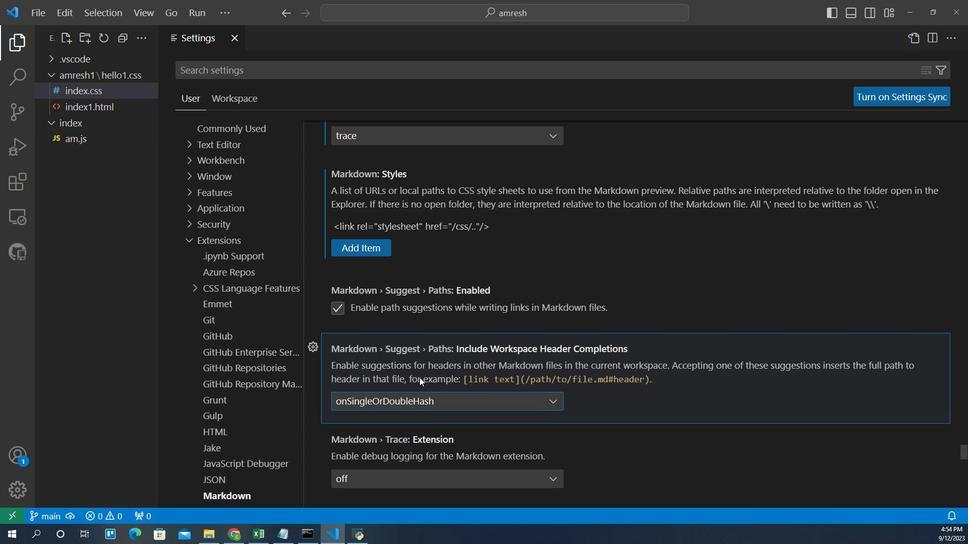 
Action: Mouse moved to (440, 405)
Screenshot: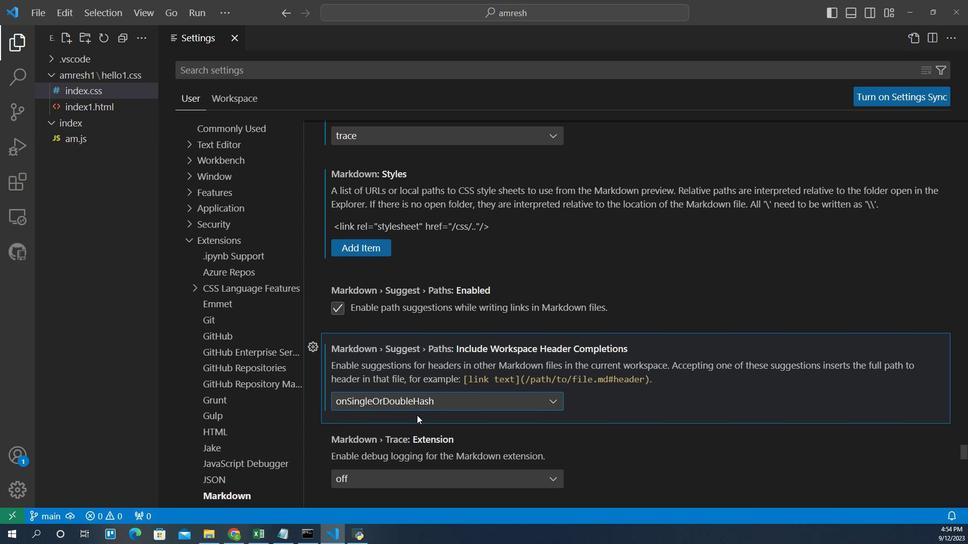 
